 Task: Search one way flight ticket for 2 adults, 2 infants in seat and 1 infant on lap in first from Waterloo: Waterloo Regional Airport to Greensboro: Piedmont Triad International Airport on 5-1-2023. Choice of flights is Alaska. Number of bags: 3 checked bags. Price is upto 100000. Outbound departure time preference is 13:45.
Action: Mouse moved to (277, 282)
Screenshot: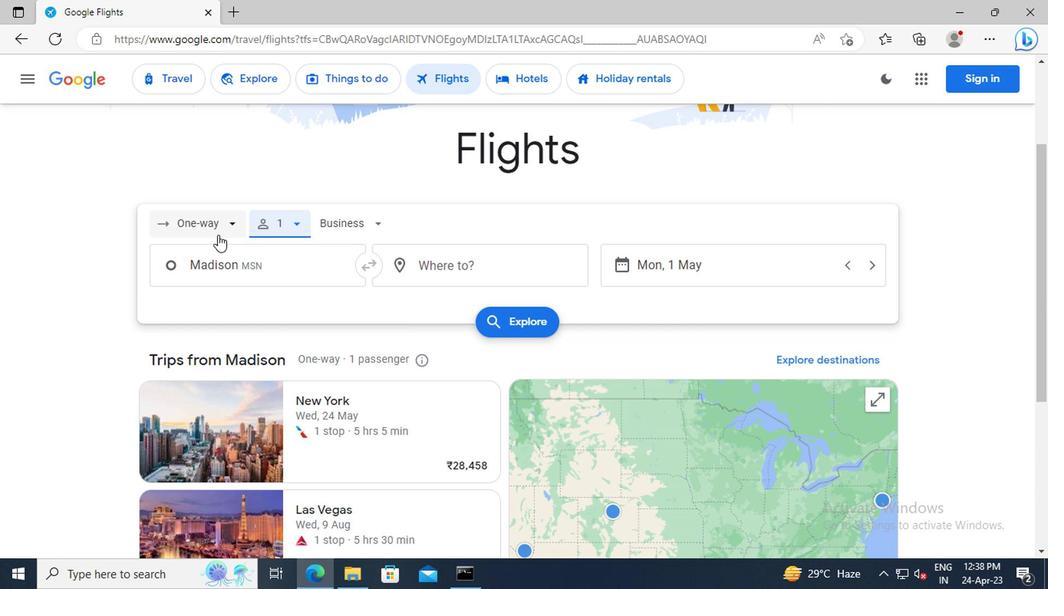 
Action: Mouse pressed left at (277, 282)
Screenshot: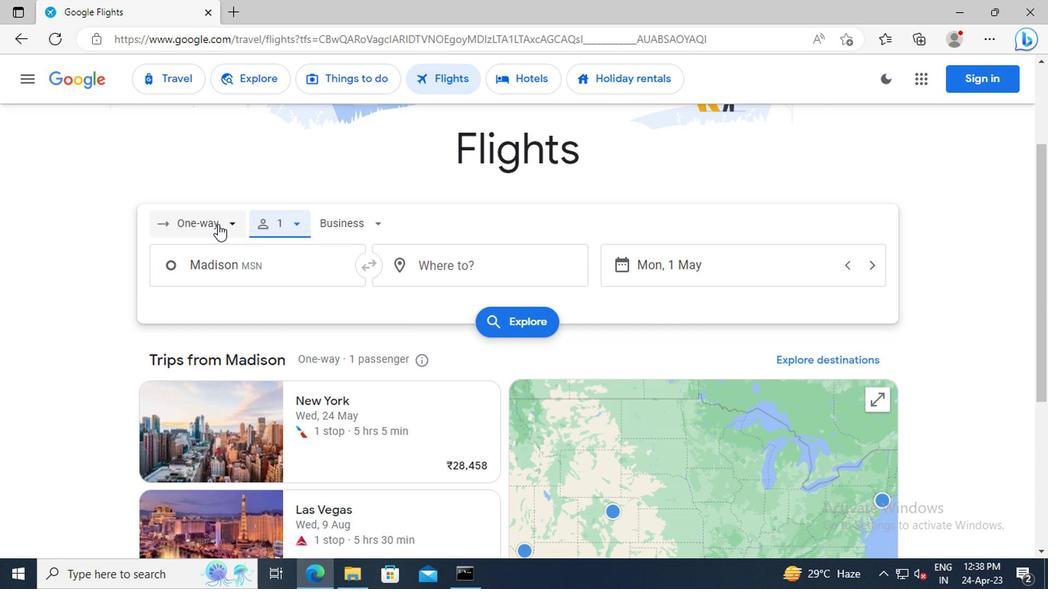 
Action: Mouse moved to (283, 338)
Screenshot: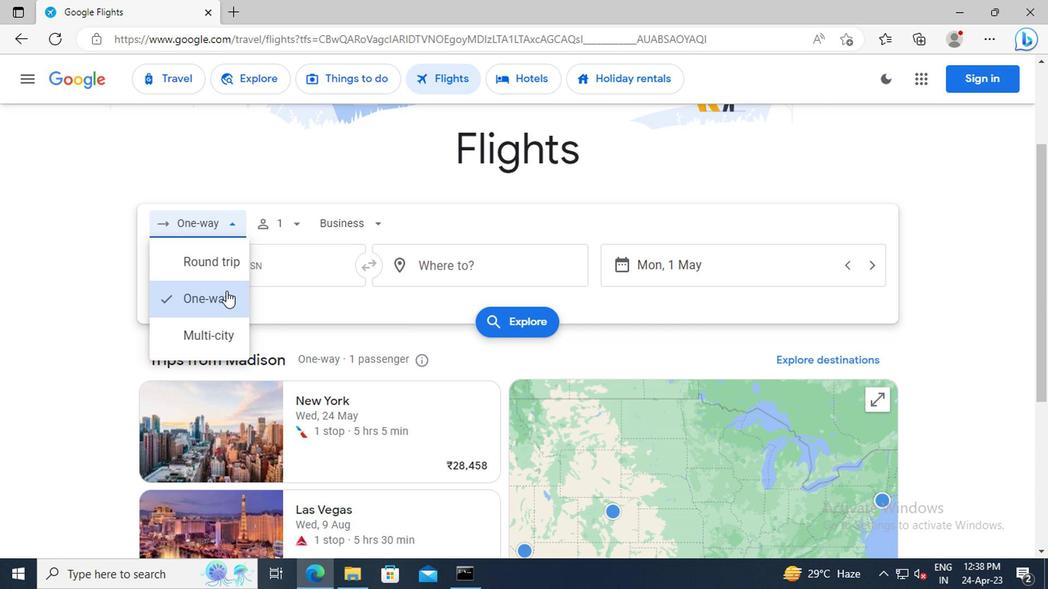
Action: Mouse pressed left at (283, 338)
Screenshot: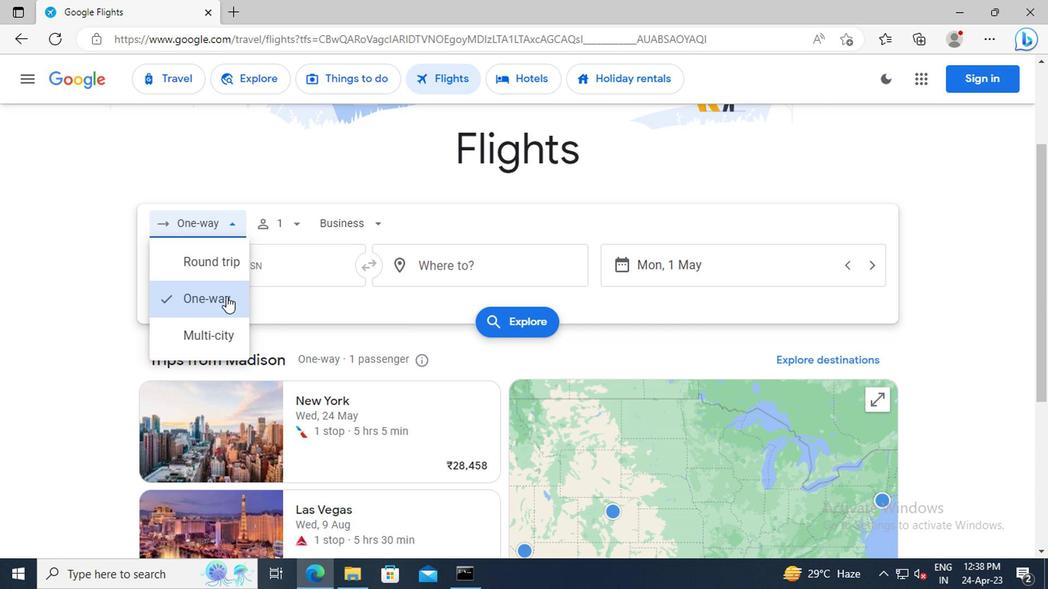 
Action: Mouse moved to (326, 283)
Screenshot: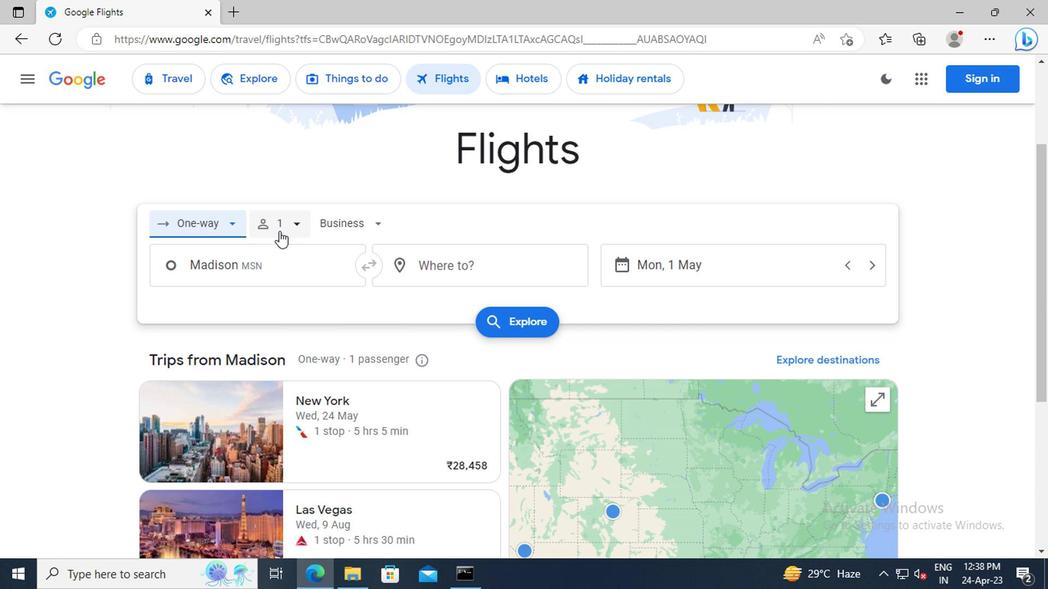 
Action: Mouse pressed left at (326, 283)
Screenshot: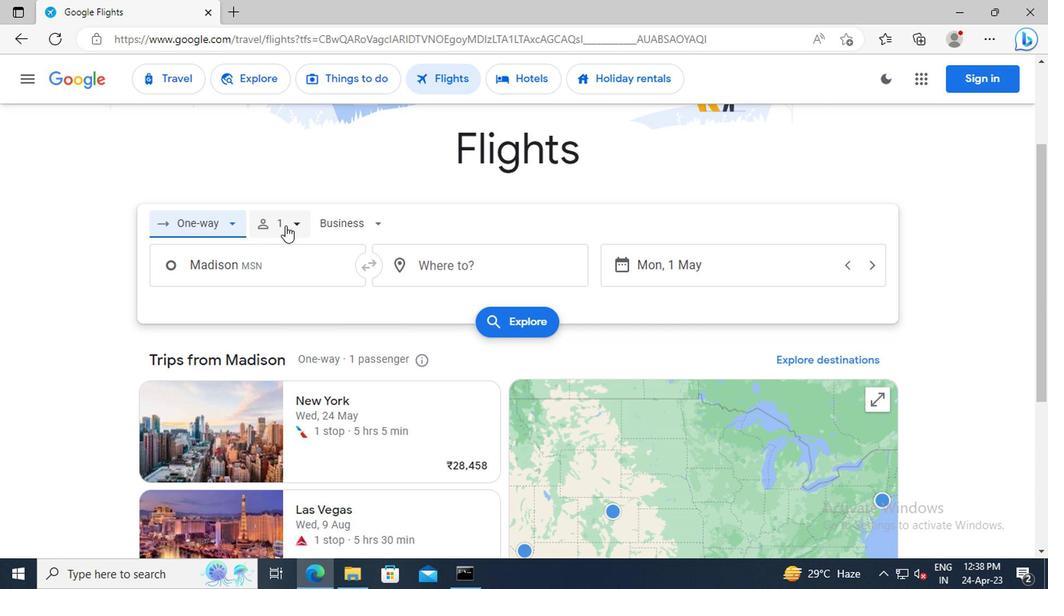 
Action: Mouse moved to (411, 311)
Screenshot: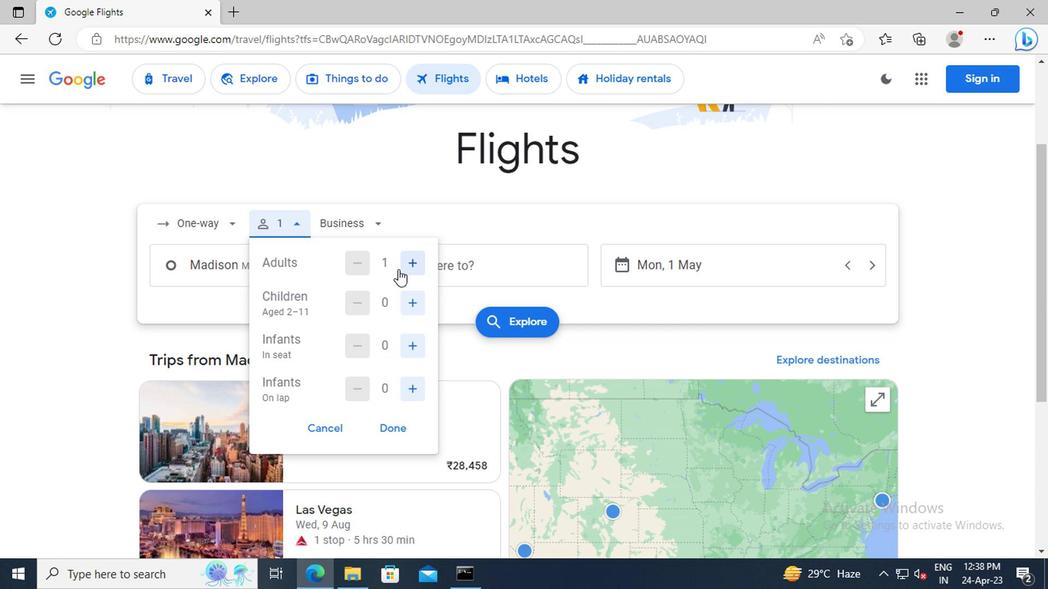 
Action: Mouse pressed left at (411, 311)
Screenshot: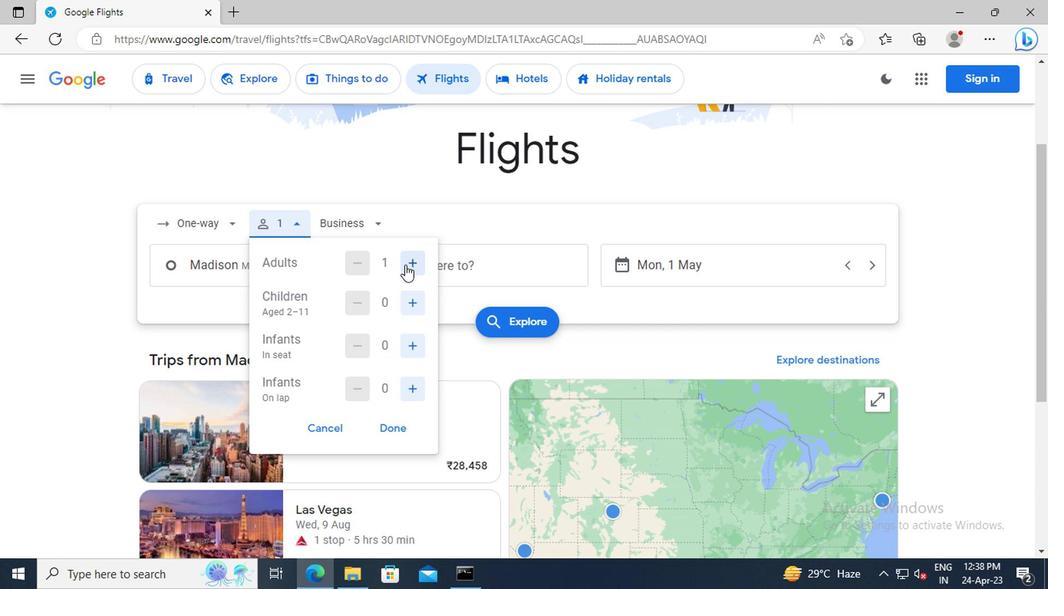 
Action: Mouse moved to (416, 366)
Screenshot: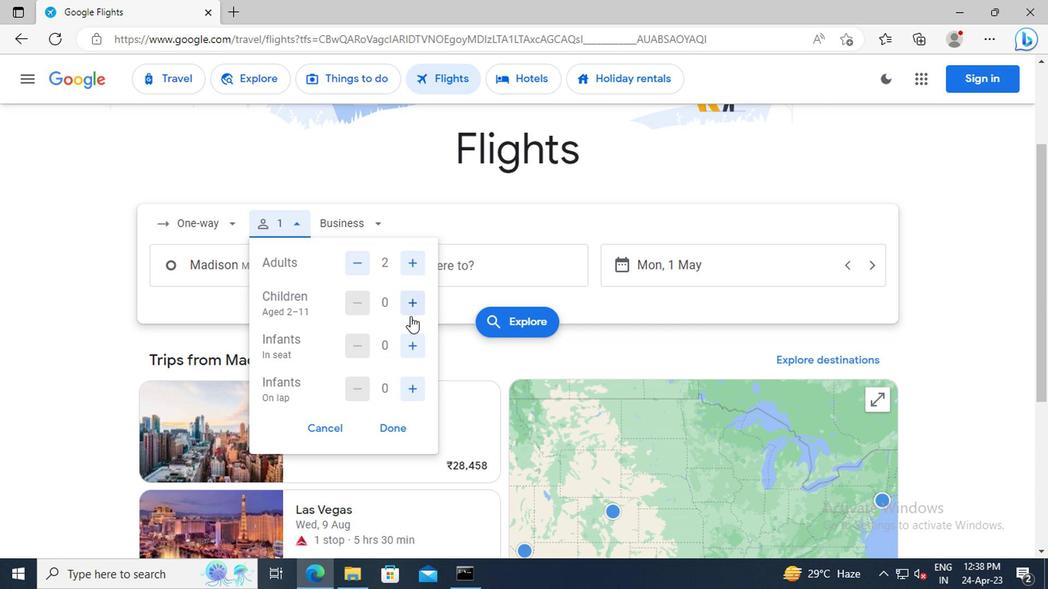 
Action: Mouse pressed left at (416, 366)
Screenshot: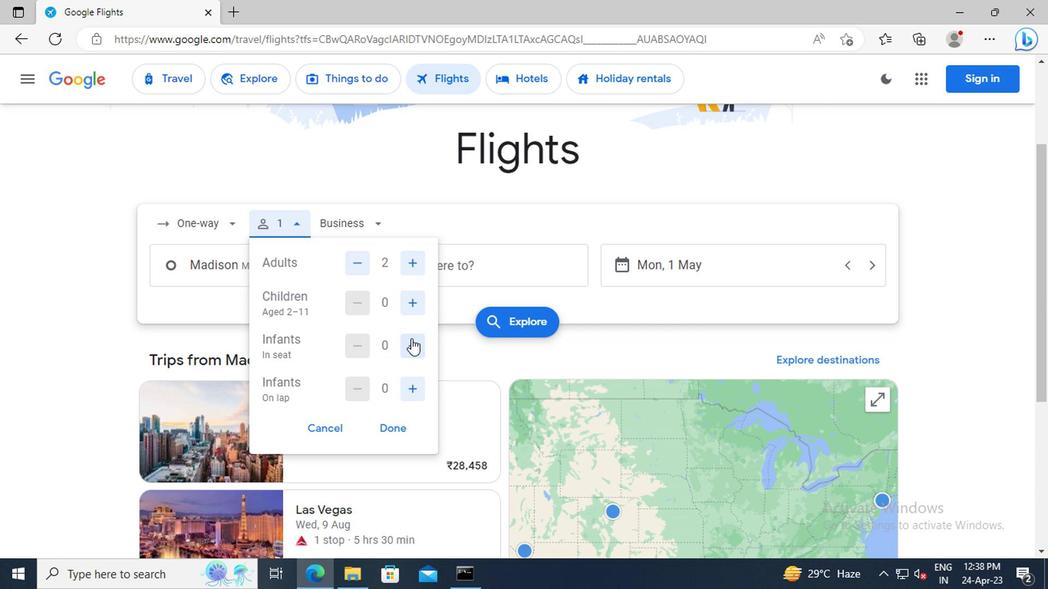 
Action: Mouse pressed left at (416, 366)
Screenshot: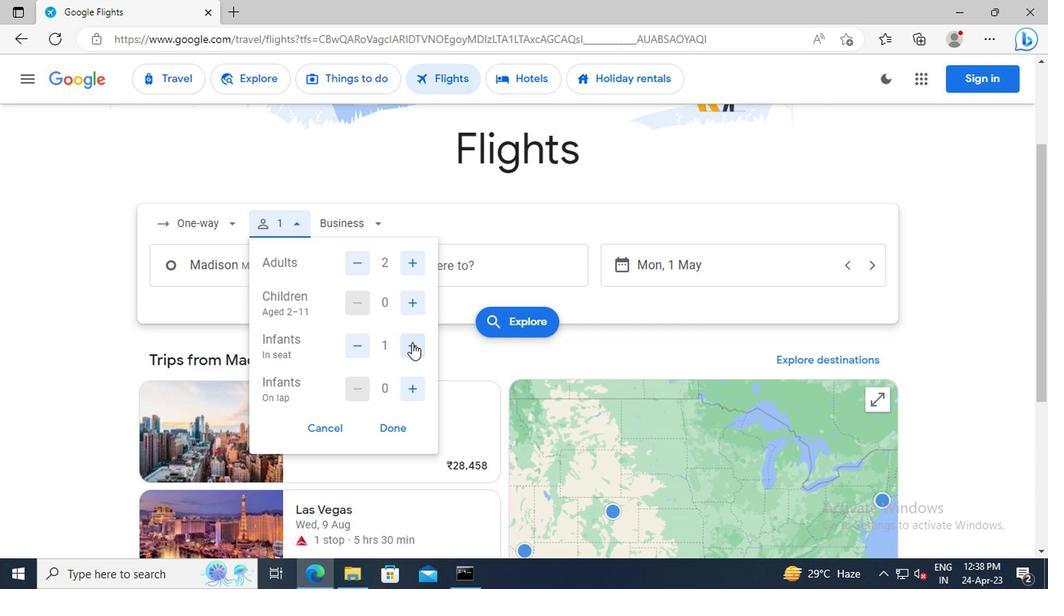 
Action: Mouse moved to (417, 398)
Screenshot: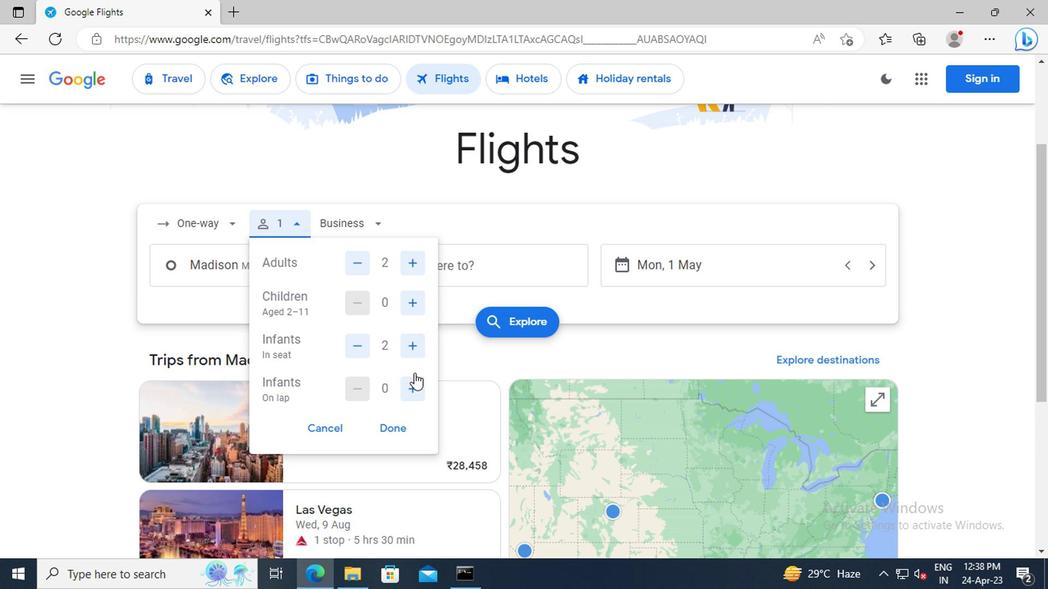 
Action: Mouse pressed left at (417, 398)
Screenshot: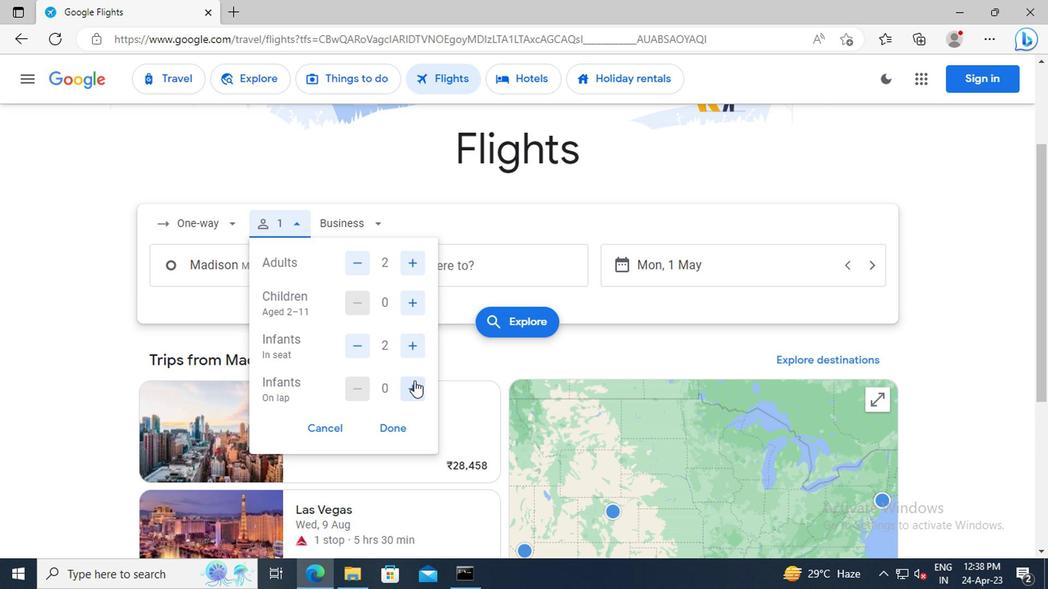 
Action: Mouse moved to (401, 427)
Screenshot: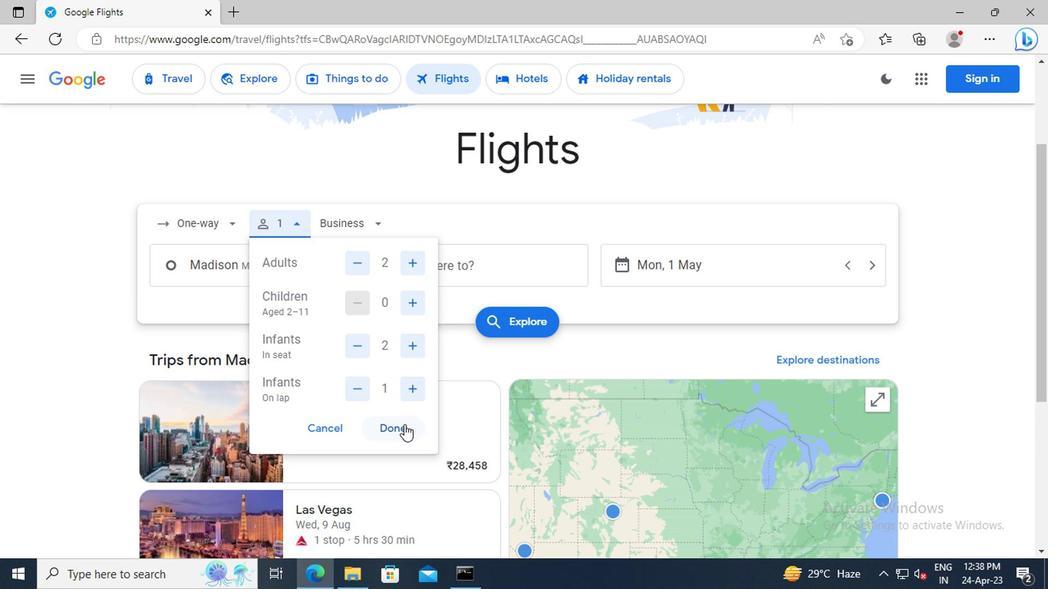 
Action: Mouse pressed left at (401, 427)
Screenshot: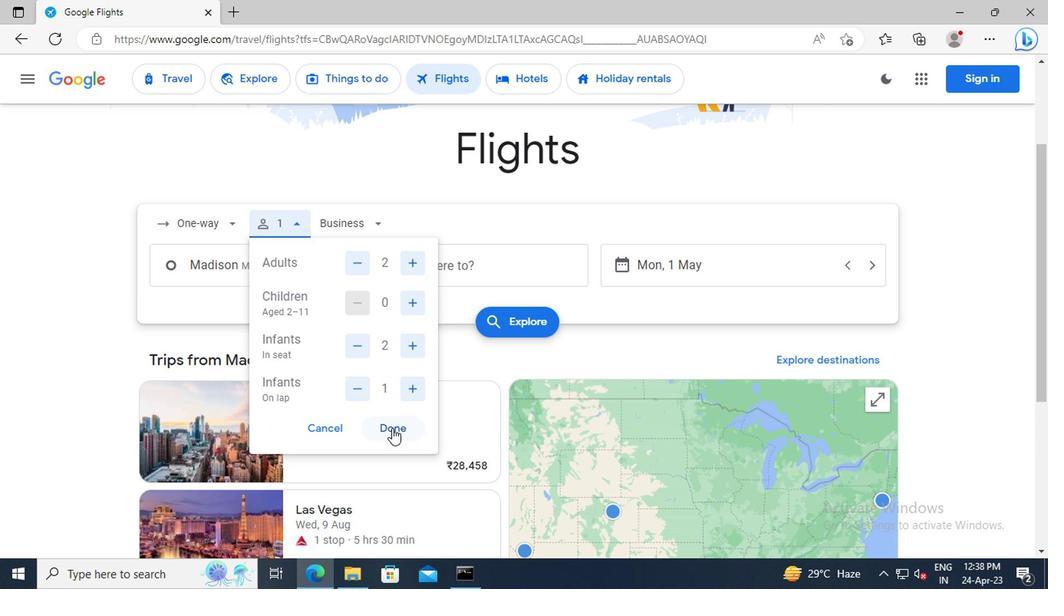 
Action: Mouse moved to (380, 285)
Screenshot: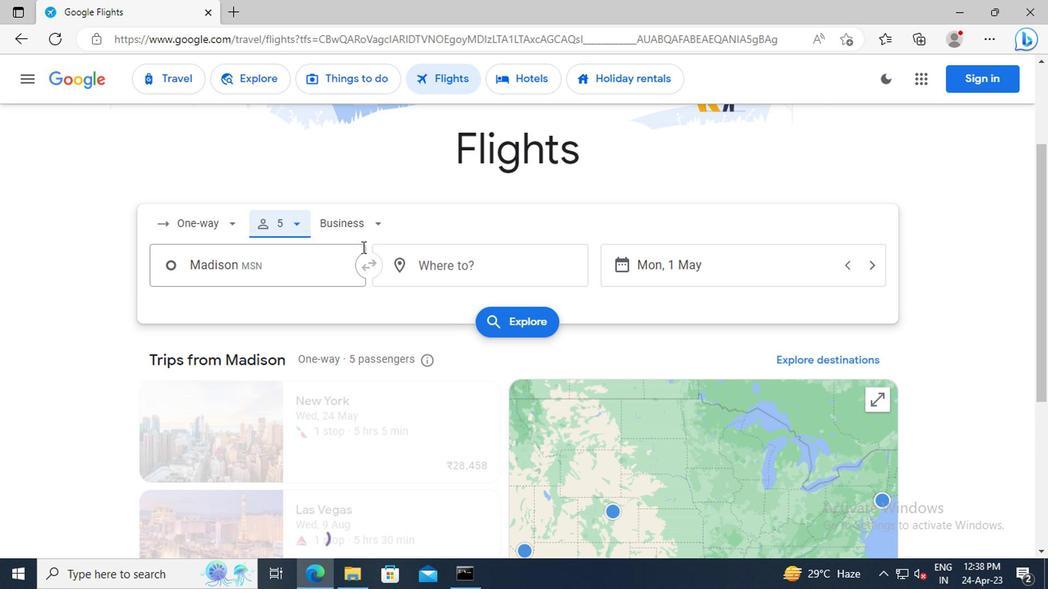 
Action: Mouse pressed left at (380, 285)
Screenshot: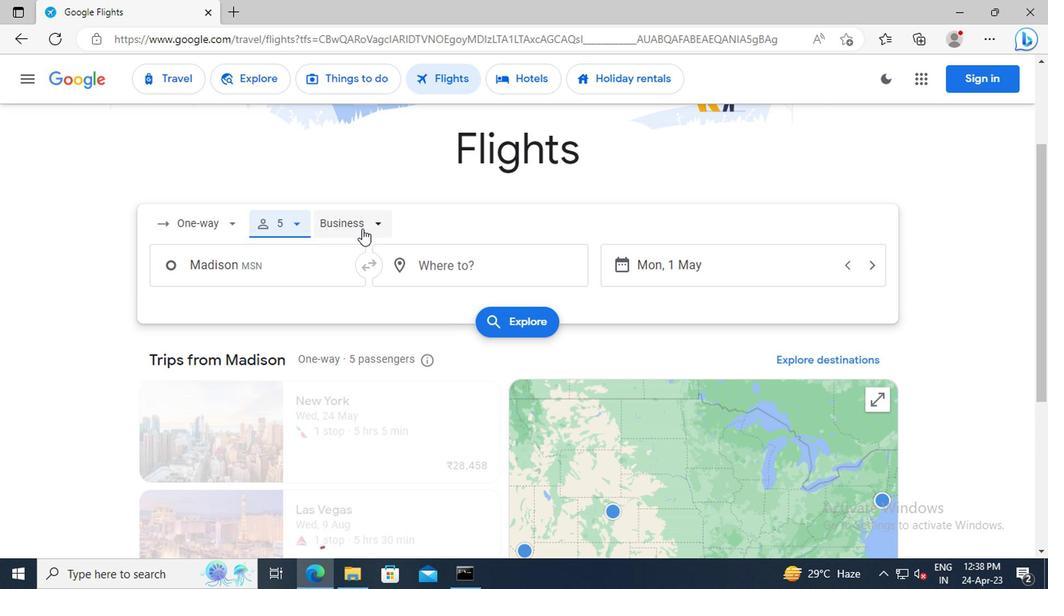 
Action: Mouse moved to (378, 388)
Screenshot: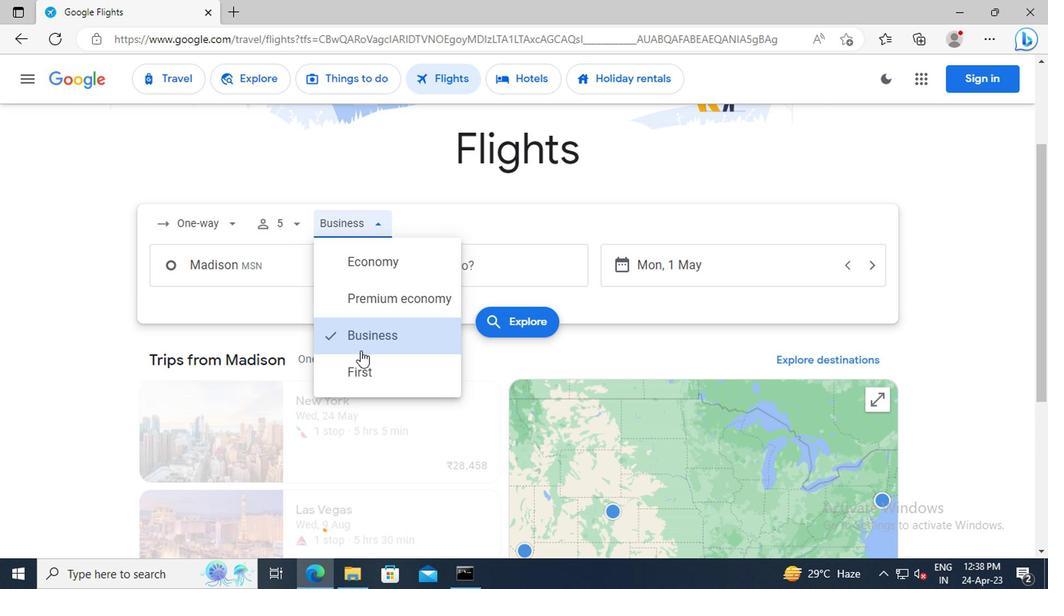 
Action: Mouse pressed left at (378, 388)
Screenshot: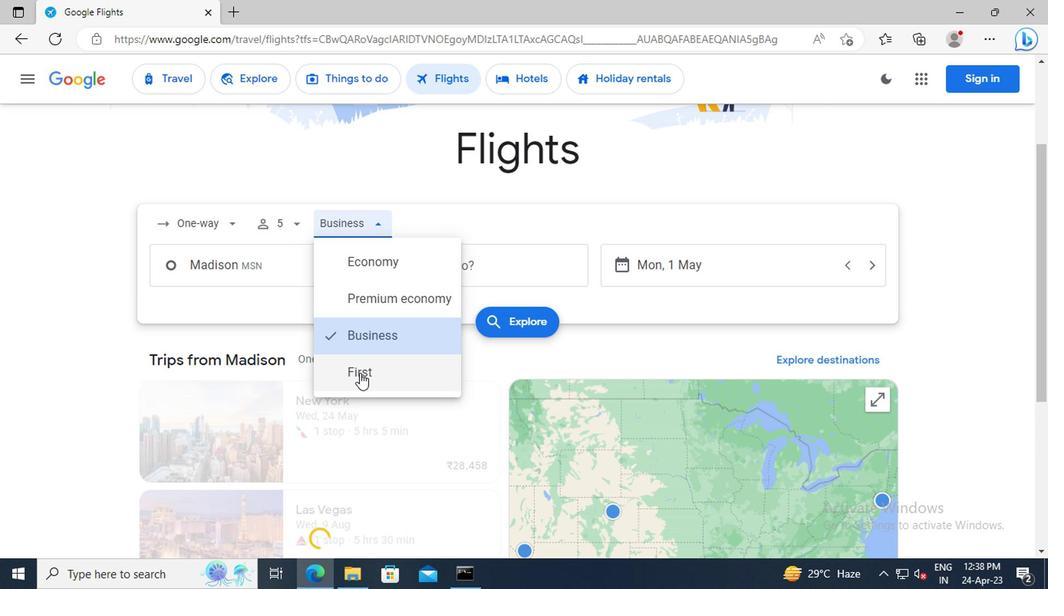 
Action: Mouse moved to (304, 318)
Screenshot: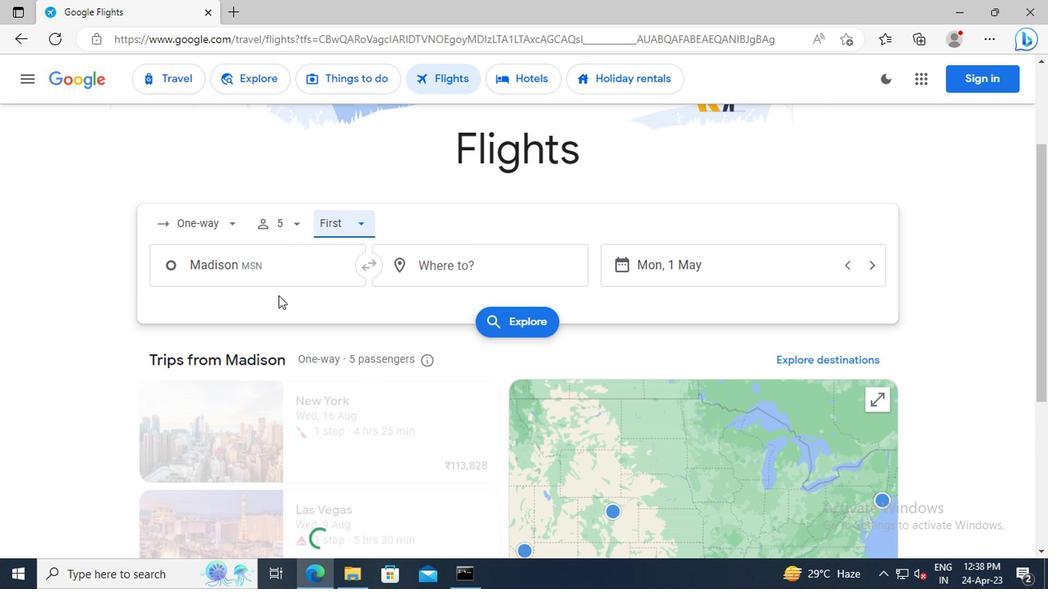 
Action: Mouse pressed left at (304, 318)
Screenshot: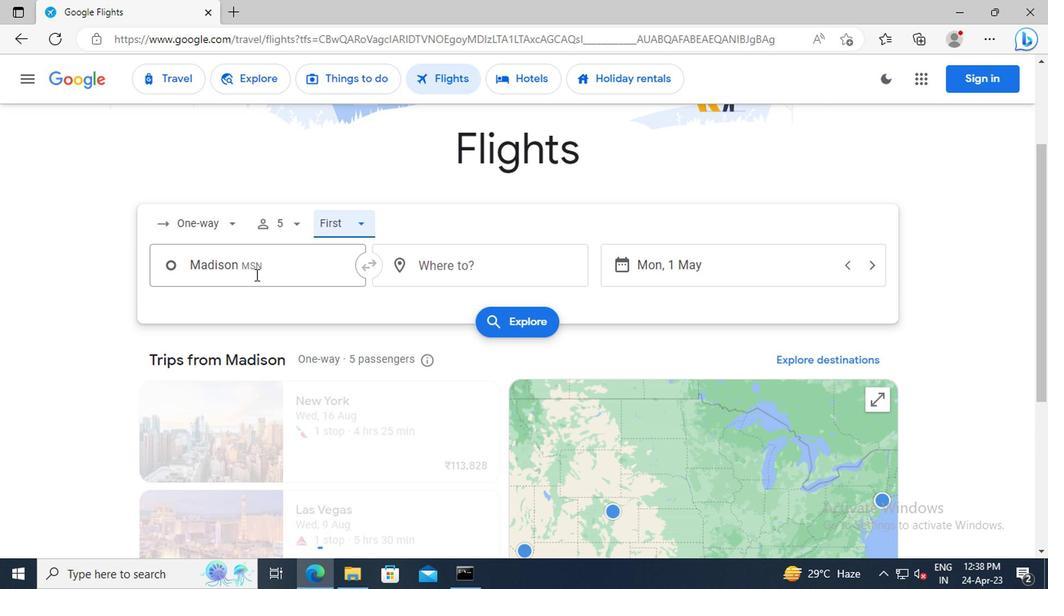 
Action: Key pressed <Key.shift_r>Waterloo<Key.space><Key.shift>R
Screenshot: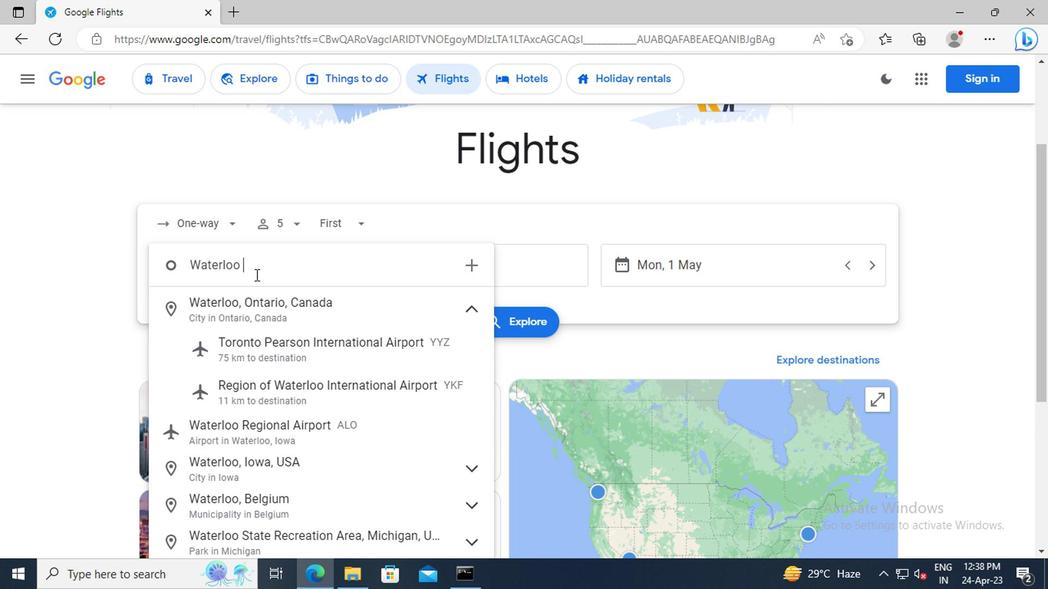 
Action: Mouse moved to (316, 366)
Screenshot: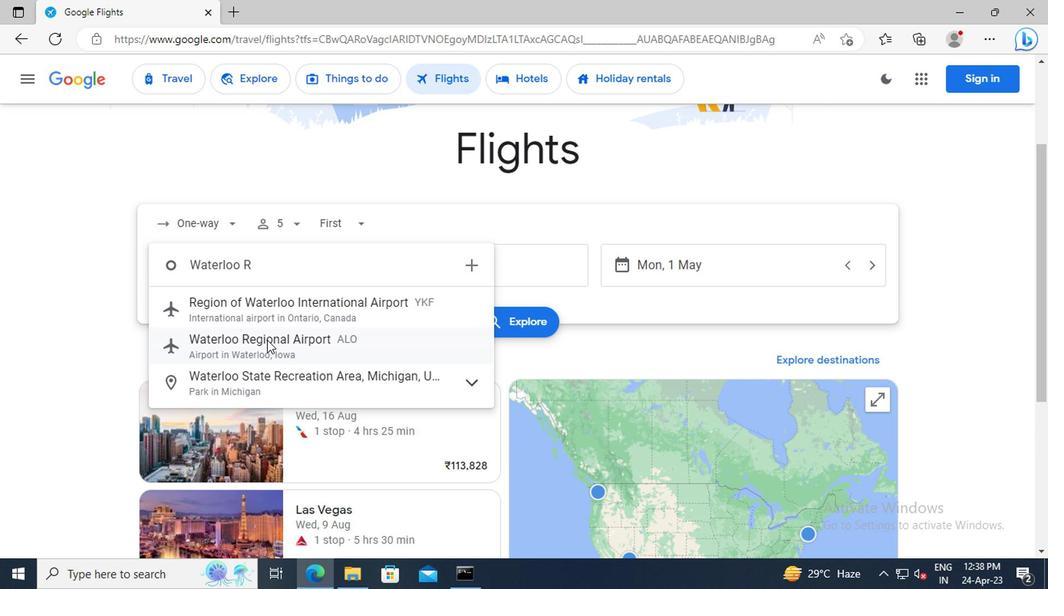 
Action: Mouse pressed left at (316, 366)
Screenshot: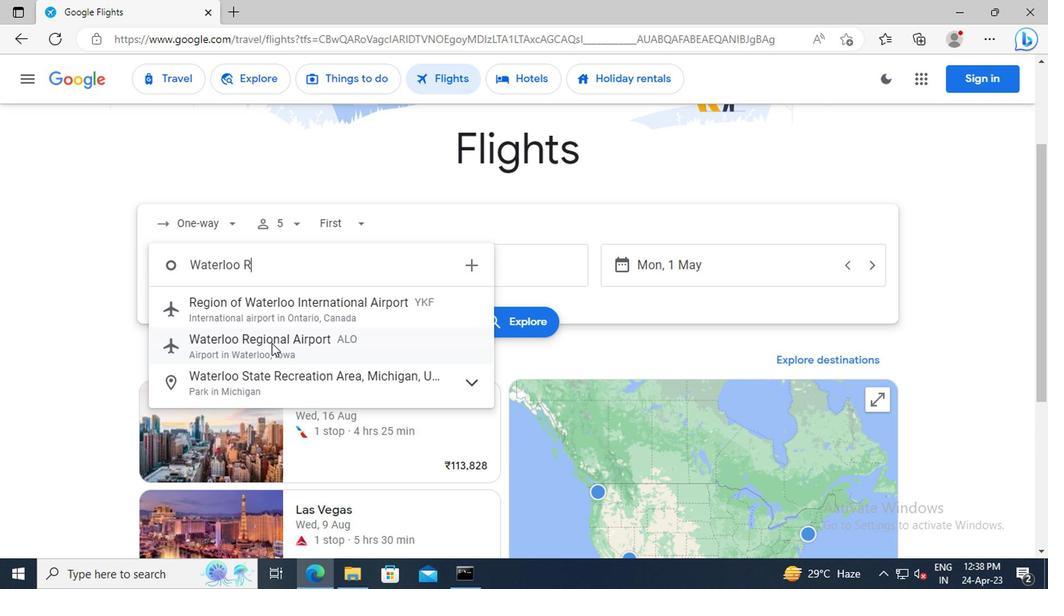 
Action: Mouse moved to (447, 309)
Screenshot: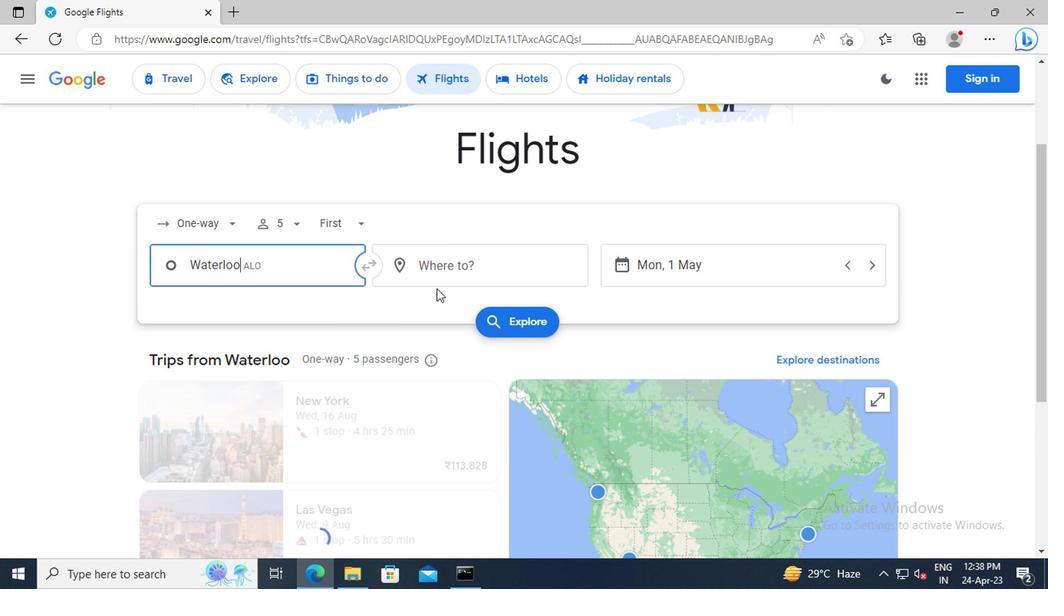 
Action: Mouse pressed left at (447, 309)
Screenshot: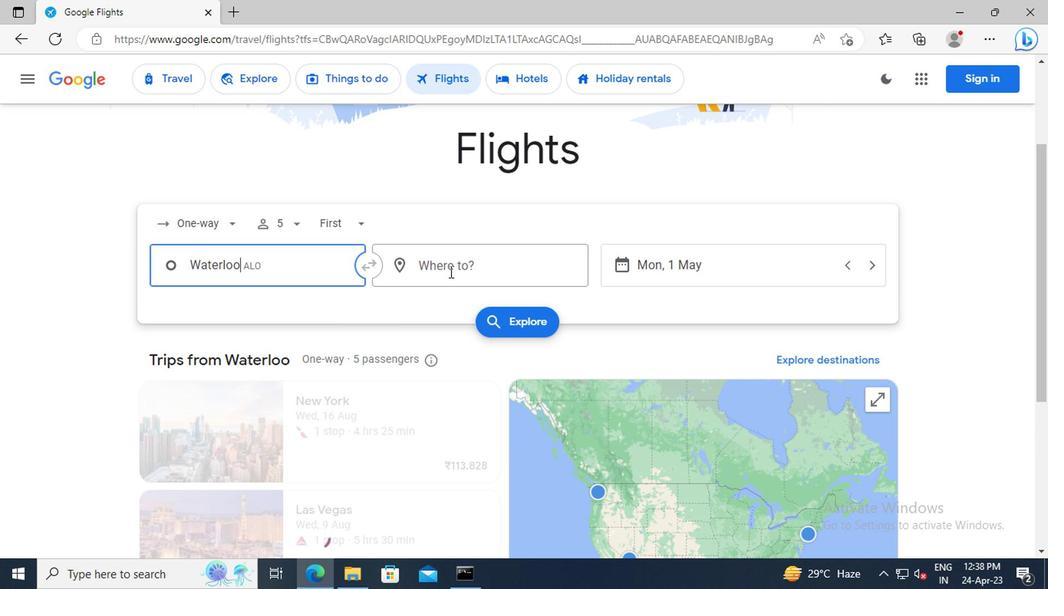 
Action: Key pressed <Key.shift>GREENSBORO
Screenshot: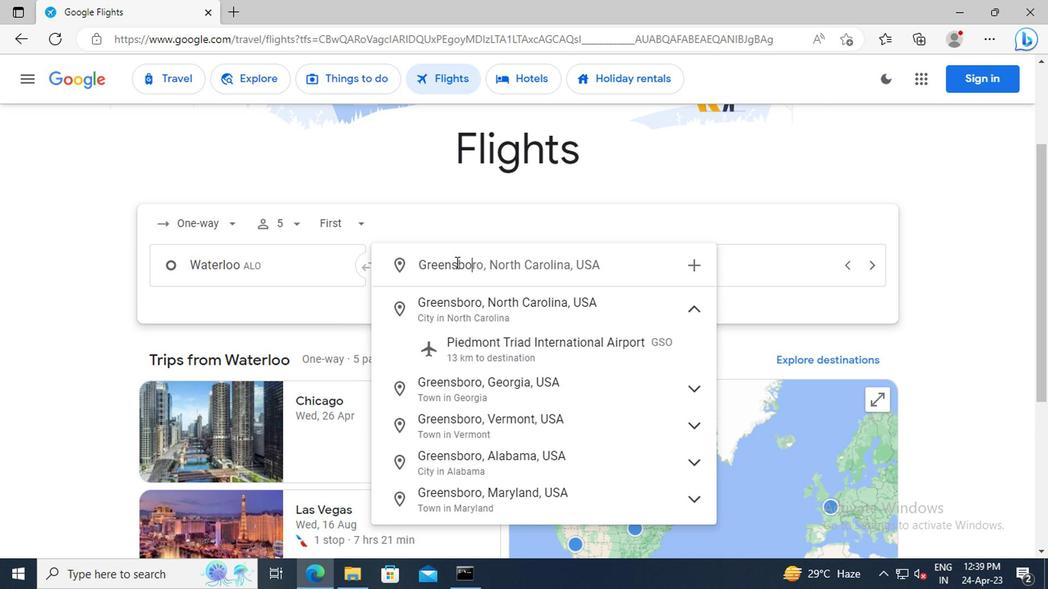 
Action: Mouse moved to (466, 370)
Screenshot: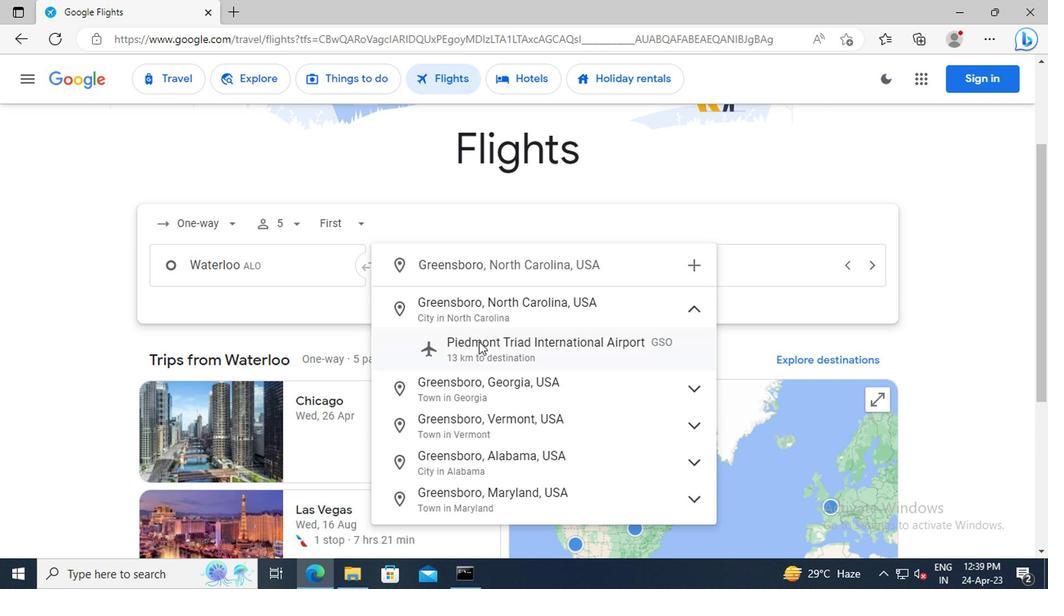 
Action: Mouse pressed left at (466, 370)
Screenshot: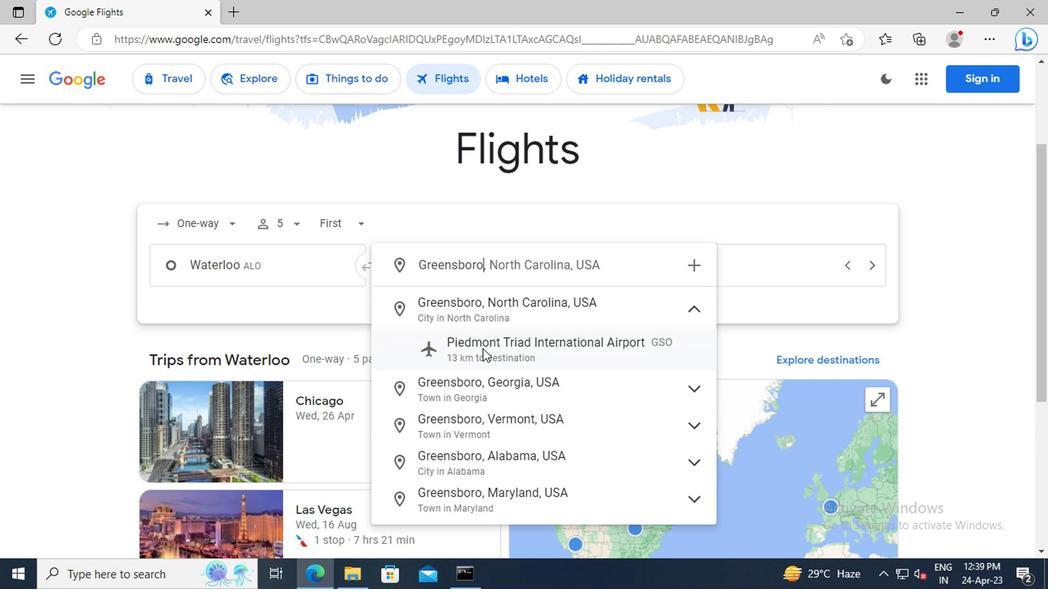 
Action: Mouse moved to (630, 316)
Screenshot: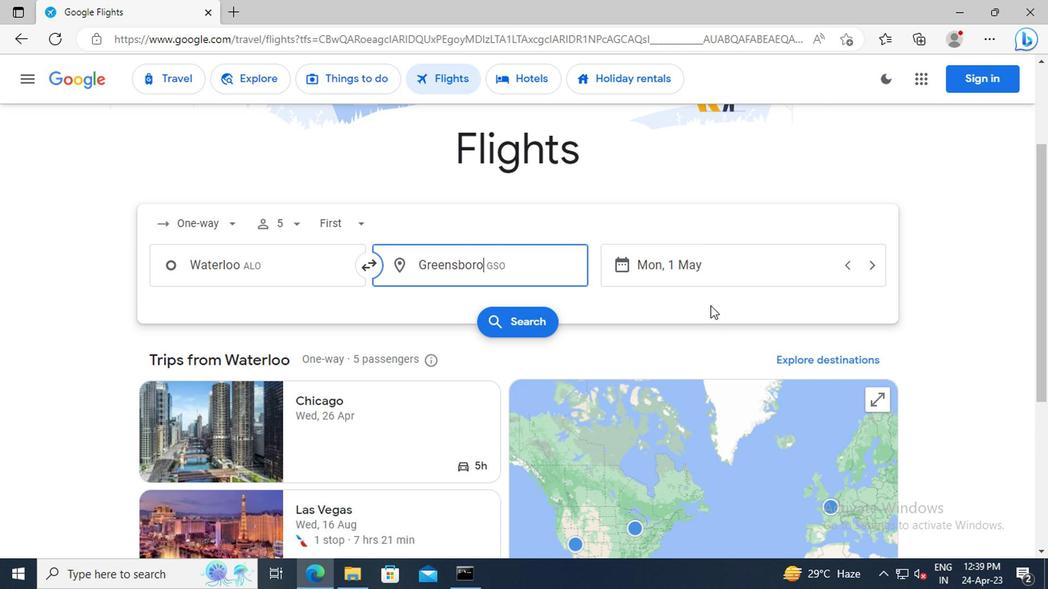 
Action: Mouse pressed left at (630, 316)
Screenshot: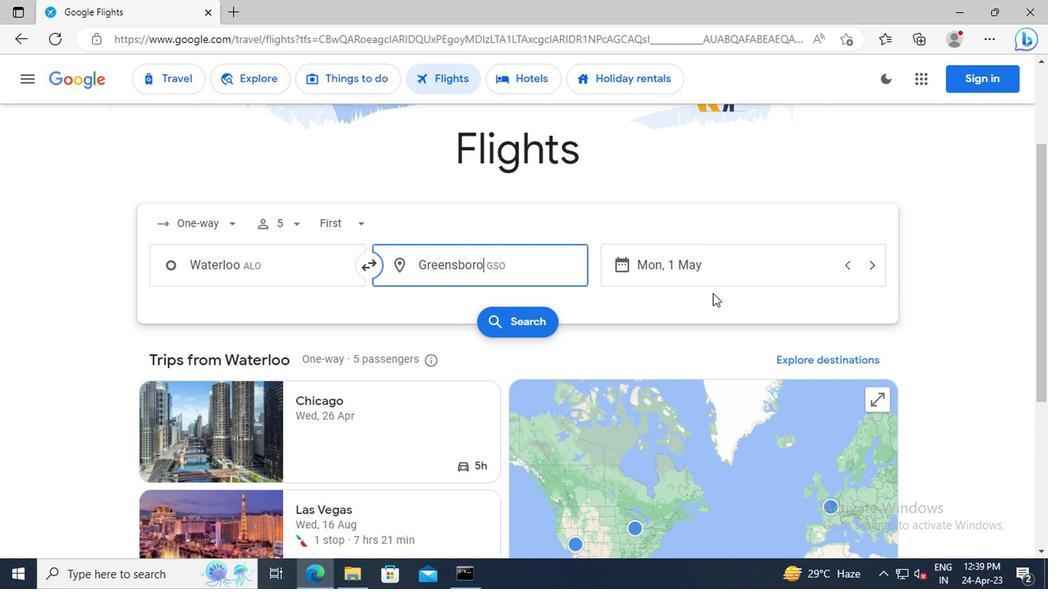 
Action: Mouse moved to (507, 266)
Screenshot: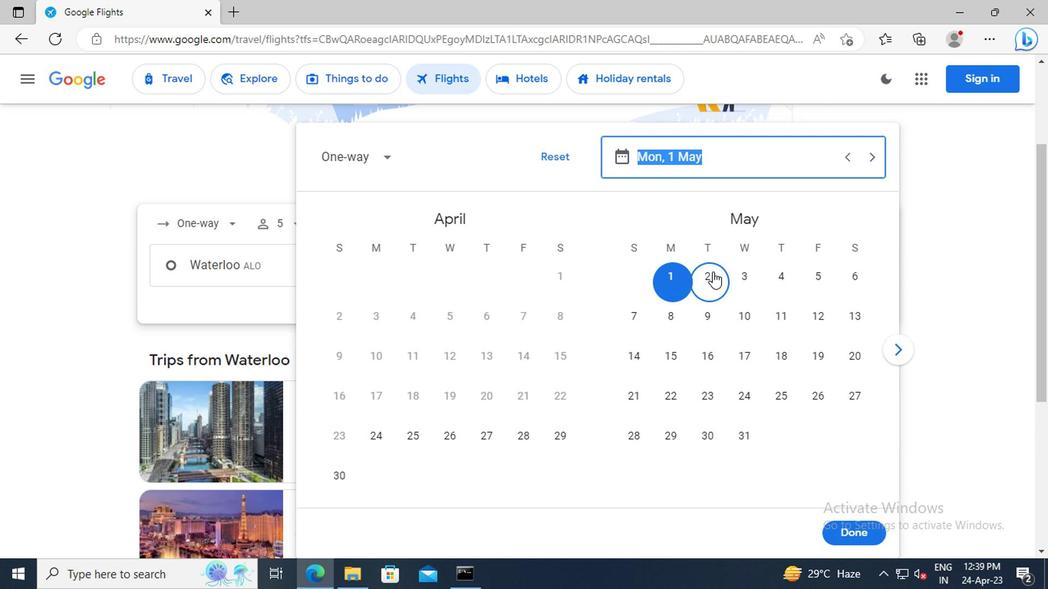
Action: Key pressed 1<Key.space>MAY<Key.enter>
Screenshot: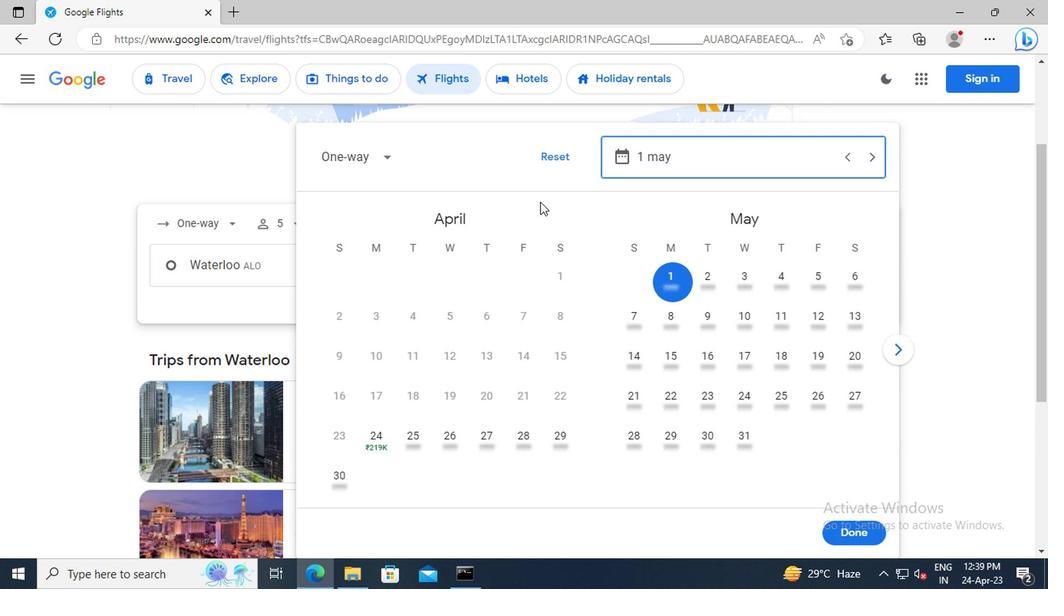 
Action: Mouse moved to (726, 498)
Screenshot: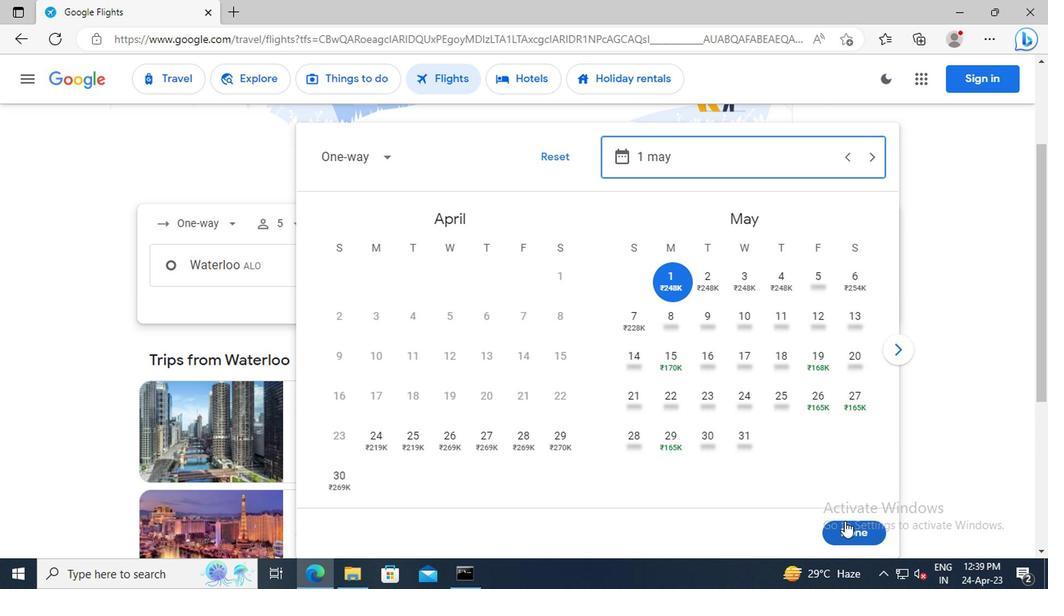 
Action: Mouse pressed left at (726, 498)
Screenshot: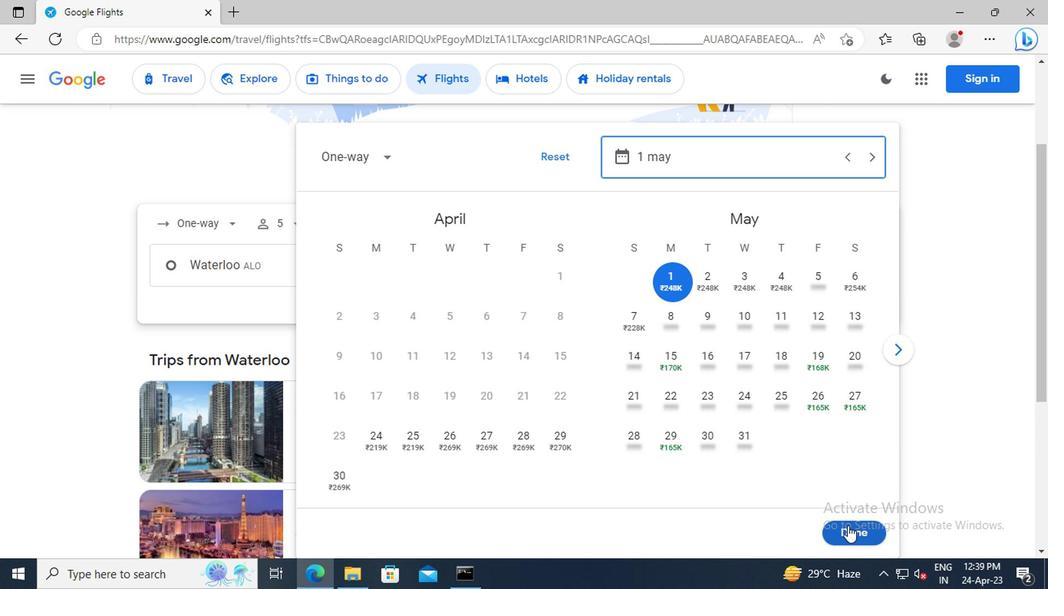 
Action: Mouse moved to (498, 356)
Screenshot: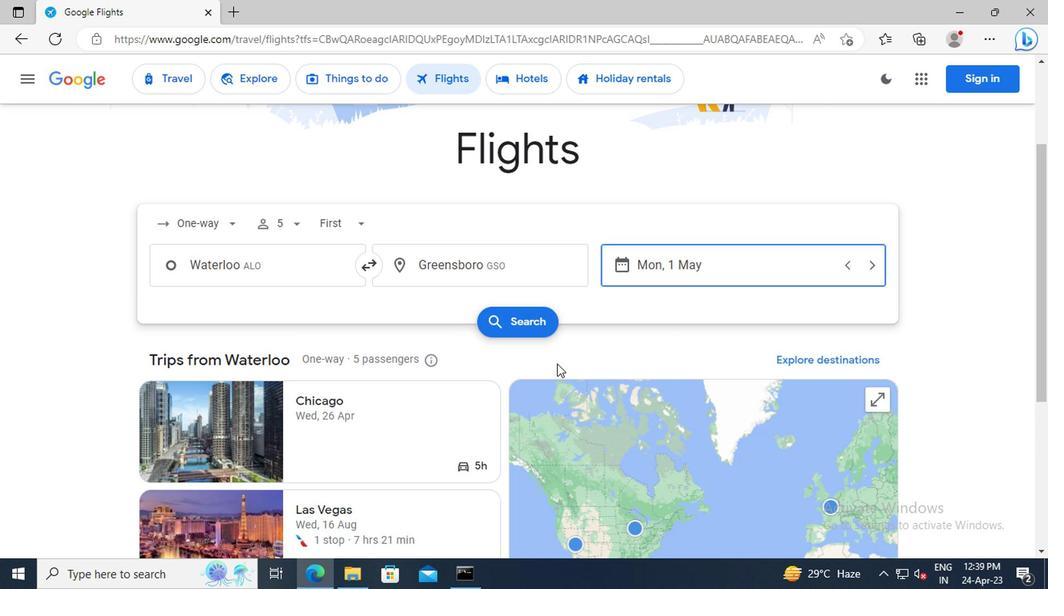 
Action: Mouse pressed left at (498, 356)
Screenshot: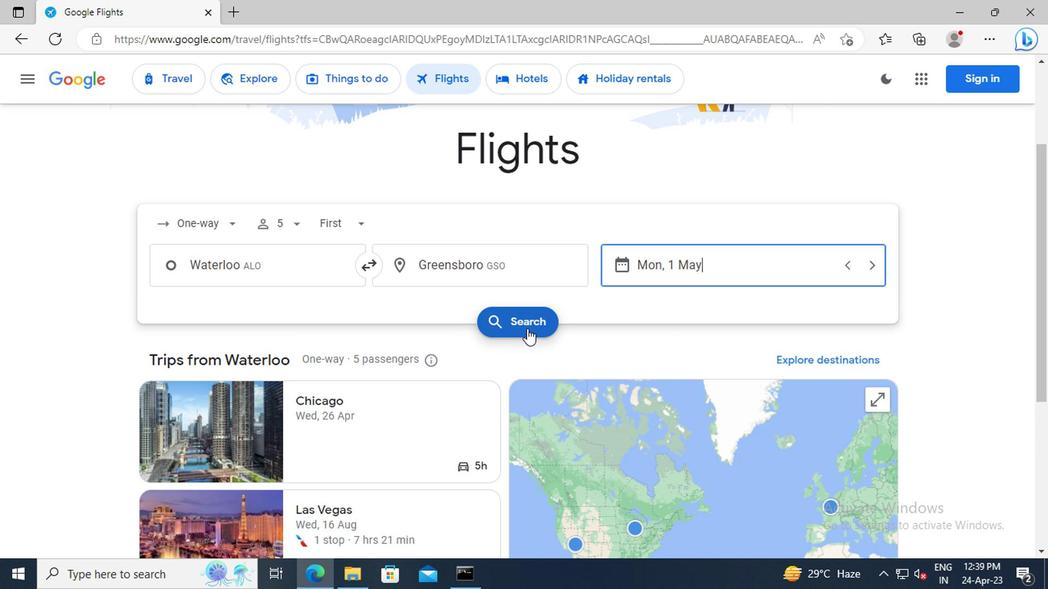 
Action: Mouse moved to (259, 282)
Screenshot: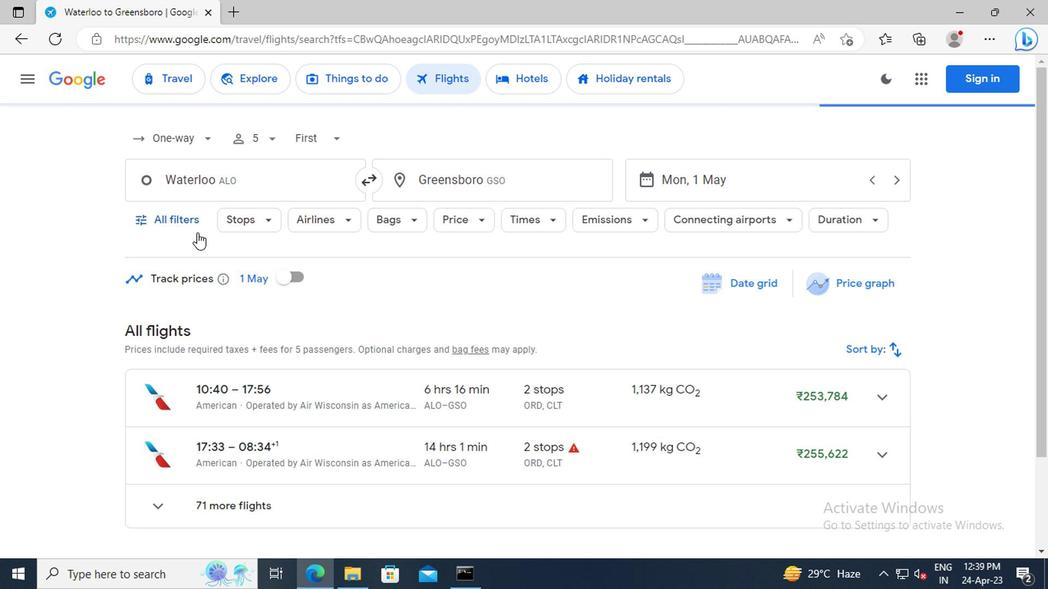 
Action: Mouse pressed left at (259, 282)
Screenshot: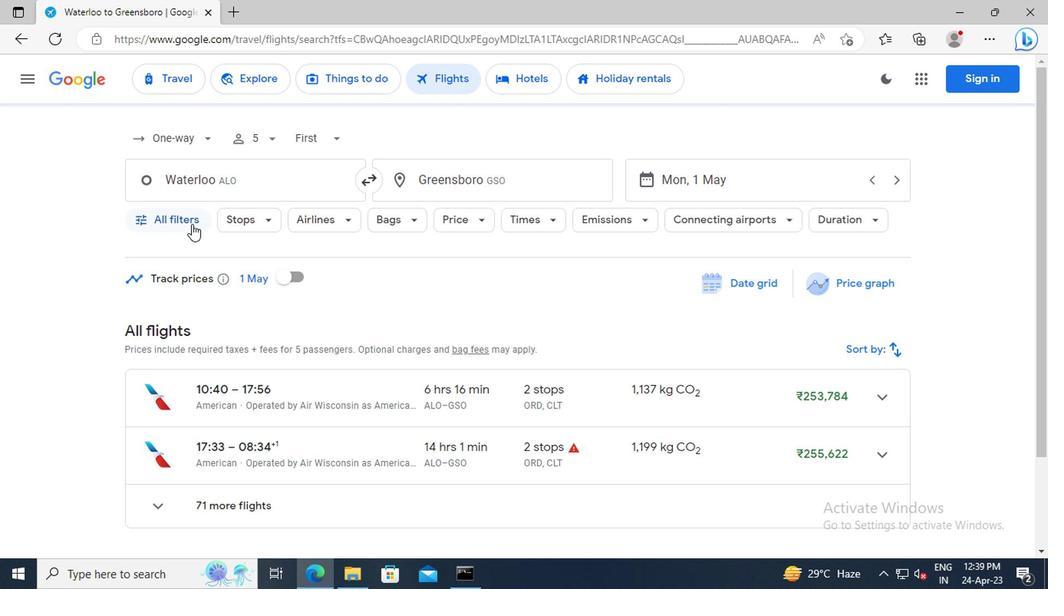 
Action: Mouse moved to (340, 352)
Screenshot: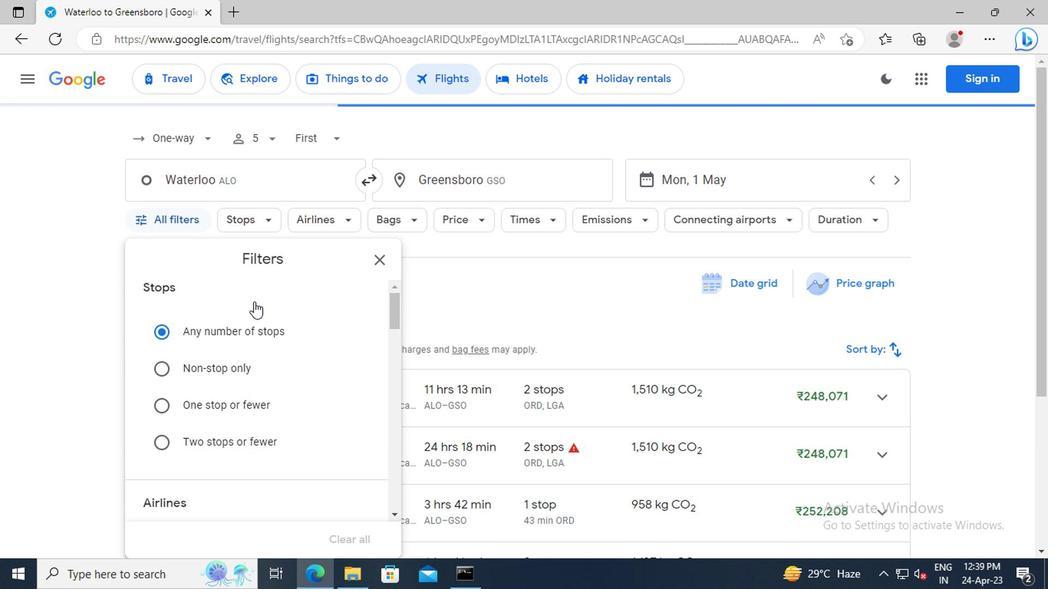 
Action: Mouse scrolled (340, 351) with delta (0, 0)
Screenshot: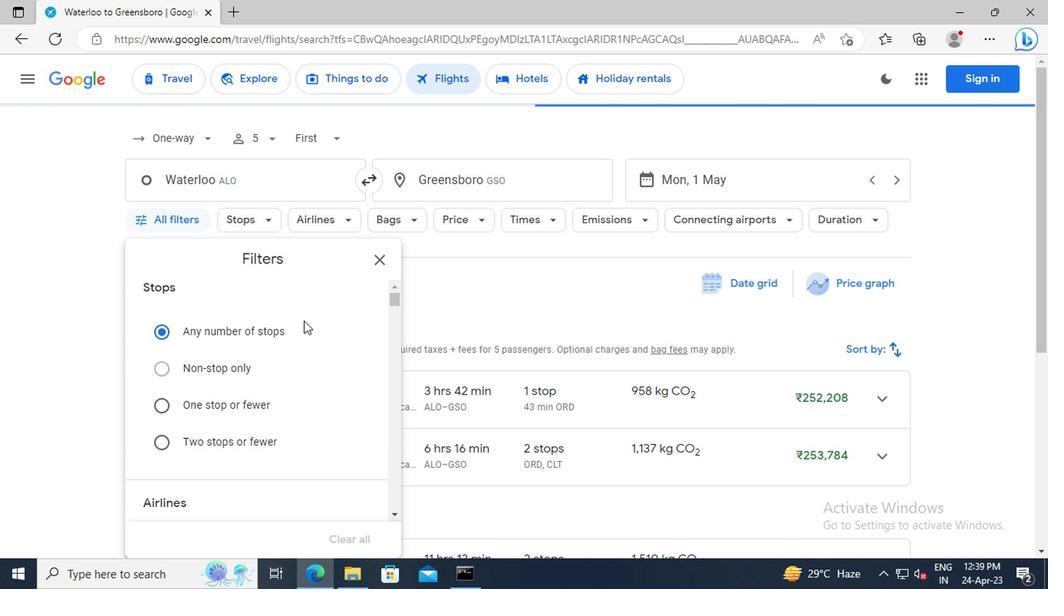 
Action: Mouse scrolled (340, 351) with delta (0, 0)
Screenshot: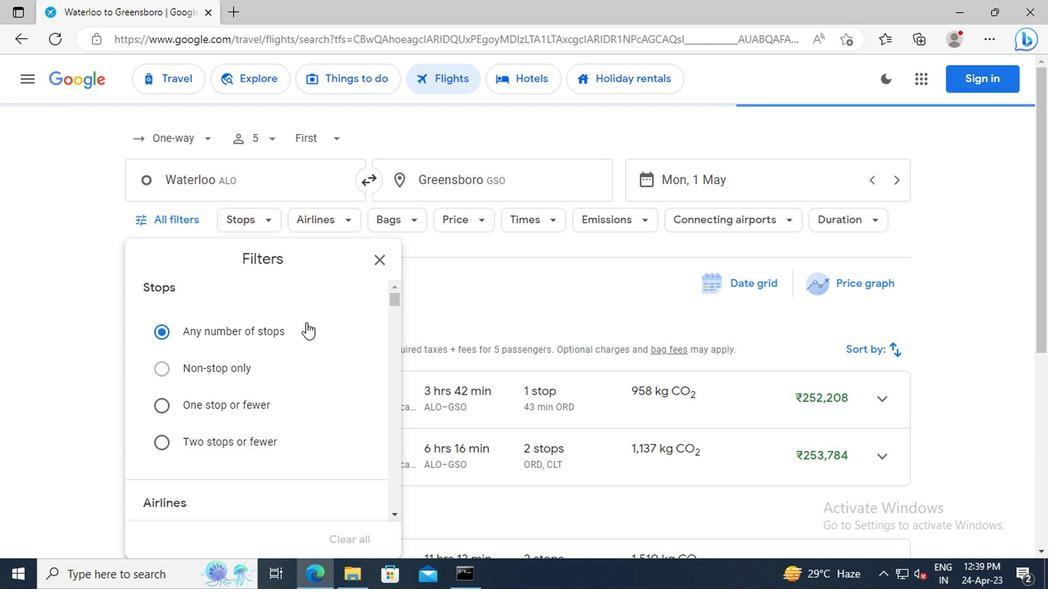 
Action: Mouse scrolled (340, 351) with delta (0, 0)
Screenshot: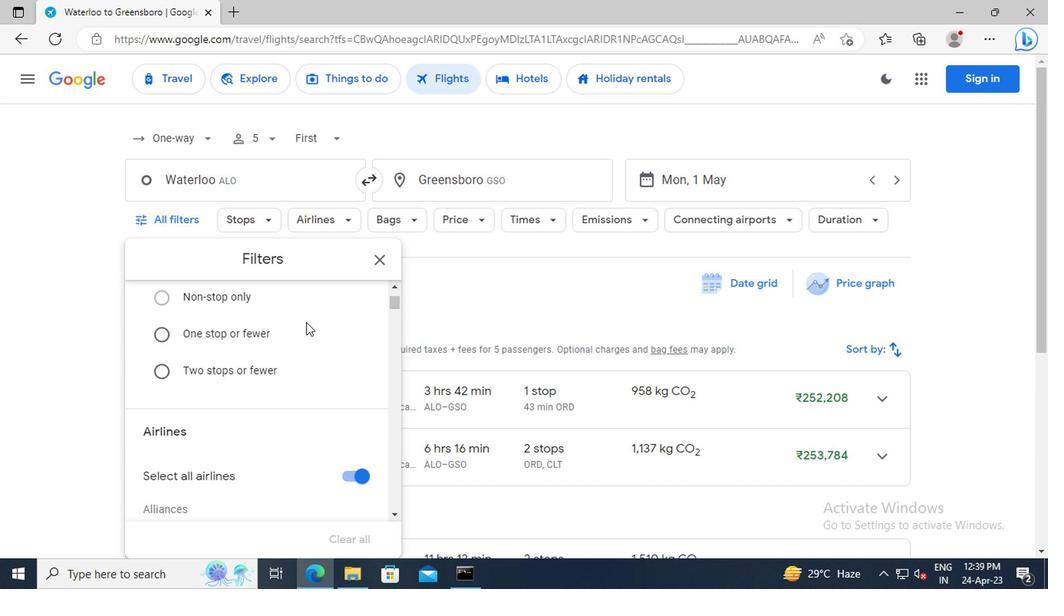 
Action: Mouse scrolled (340, 351) with delta (0, 0)
Screenshot: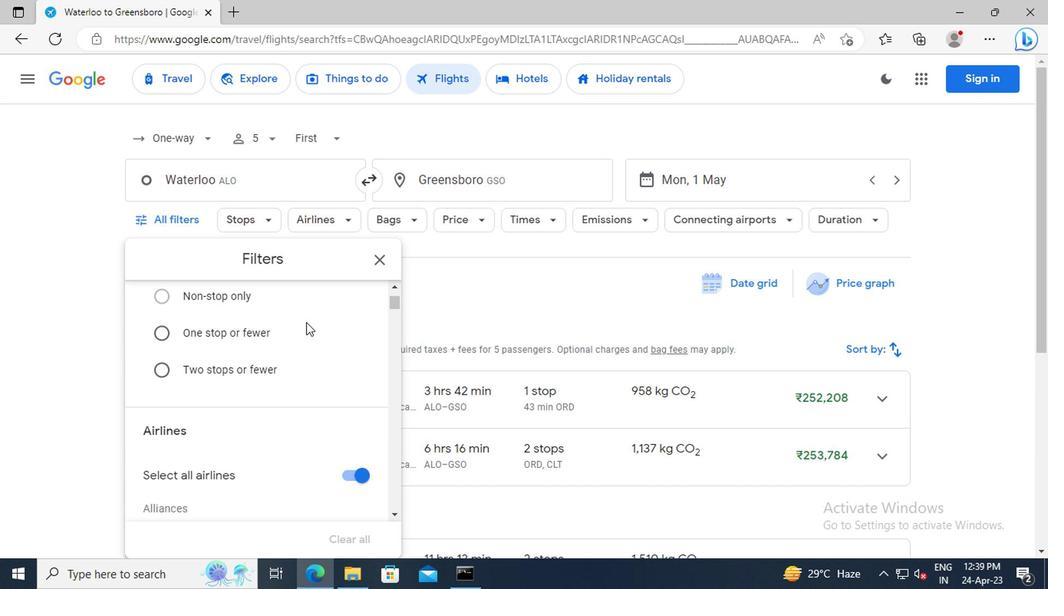
Action: Mouse moved to (373, 411)
Screenshot: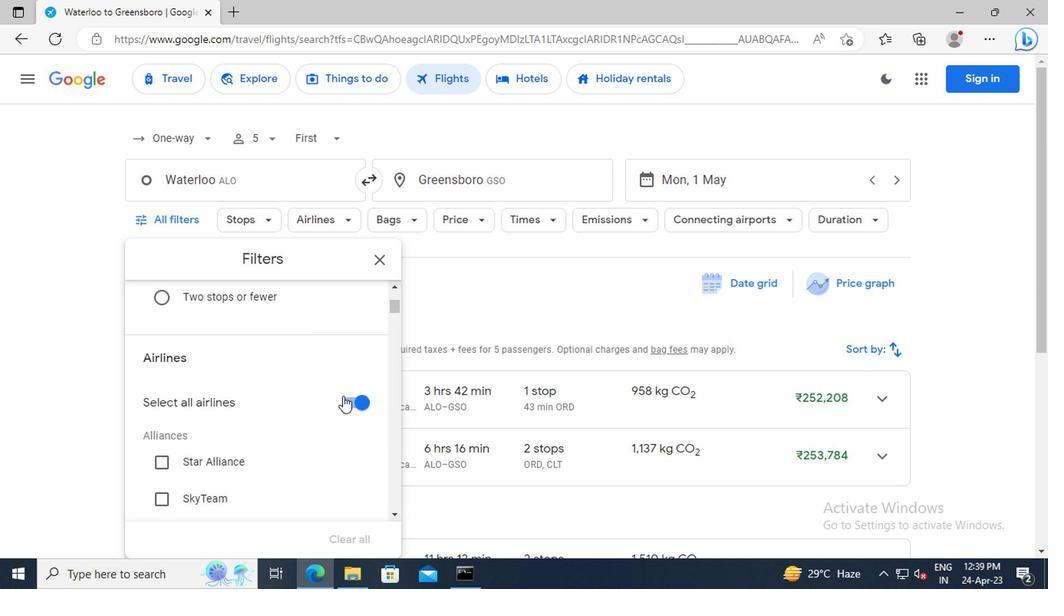 
Action: Mouse pressed left at (373, 411)
Screenshot: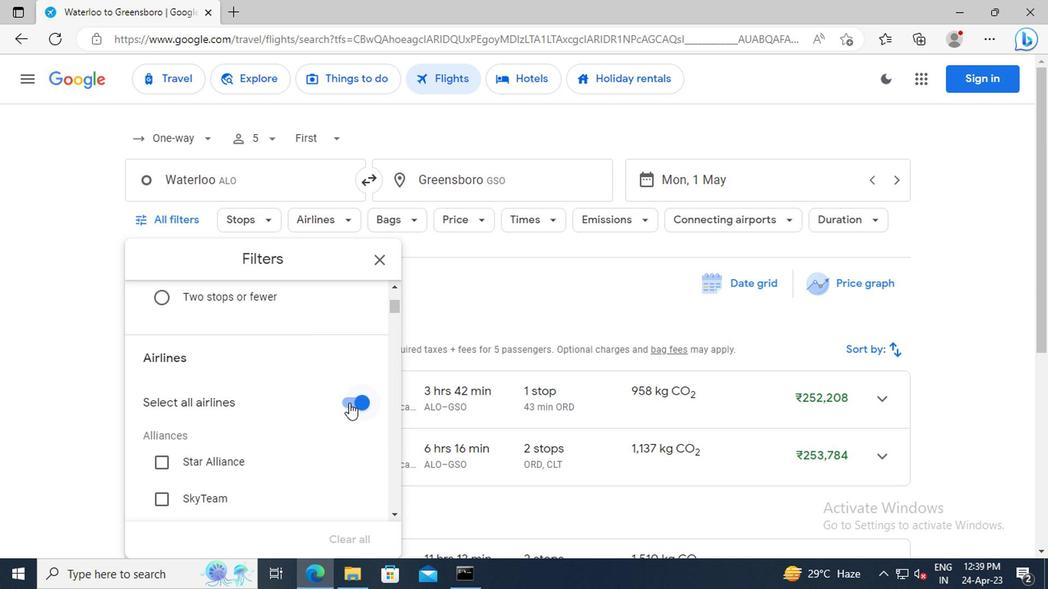
Action: Mouse moved to (347, 398)
Screenshot: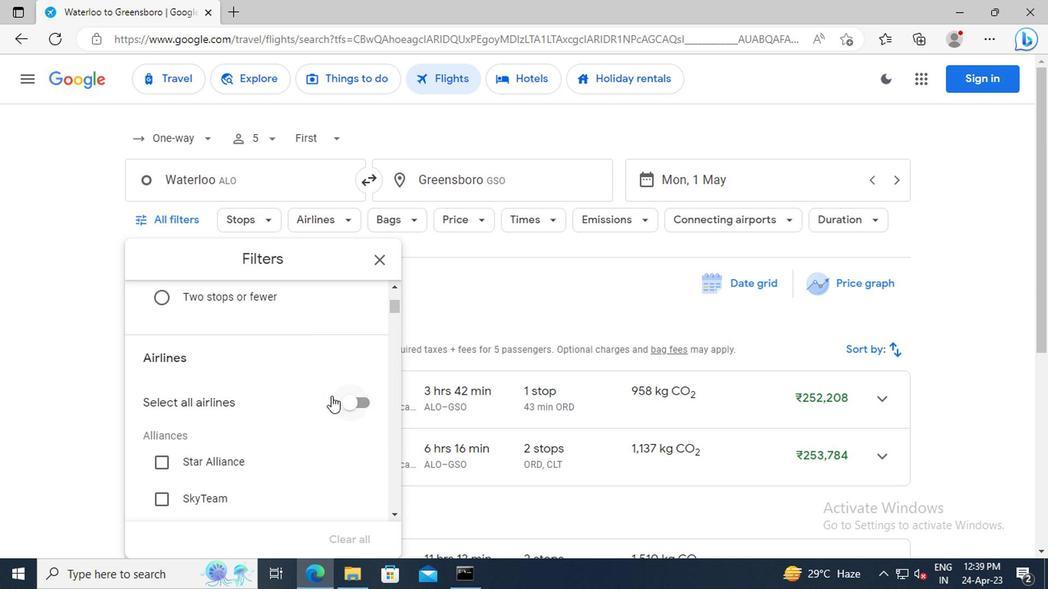 
Action: Mouse scrolled (347, 398) with delta (0, 0)
Screenshot: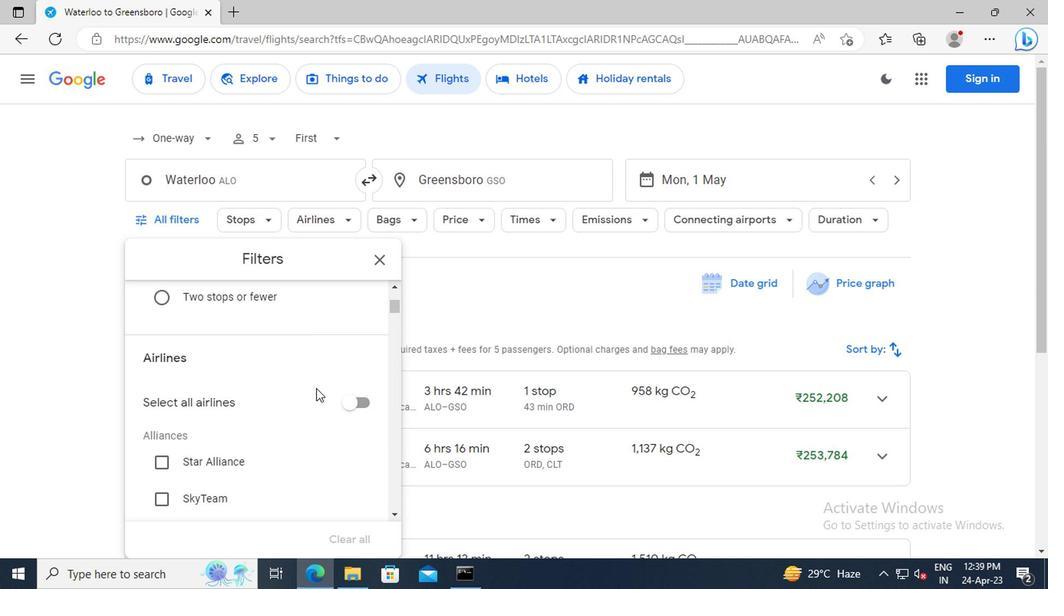 
Action: Mouse scrolled (347, 398) with delta (0, 0)
Screenshot: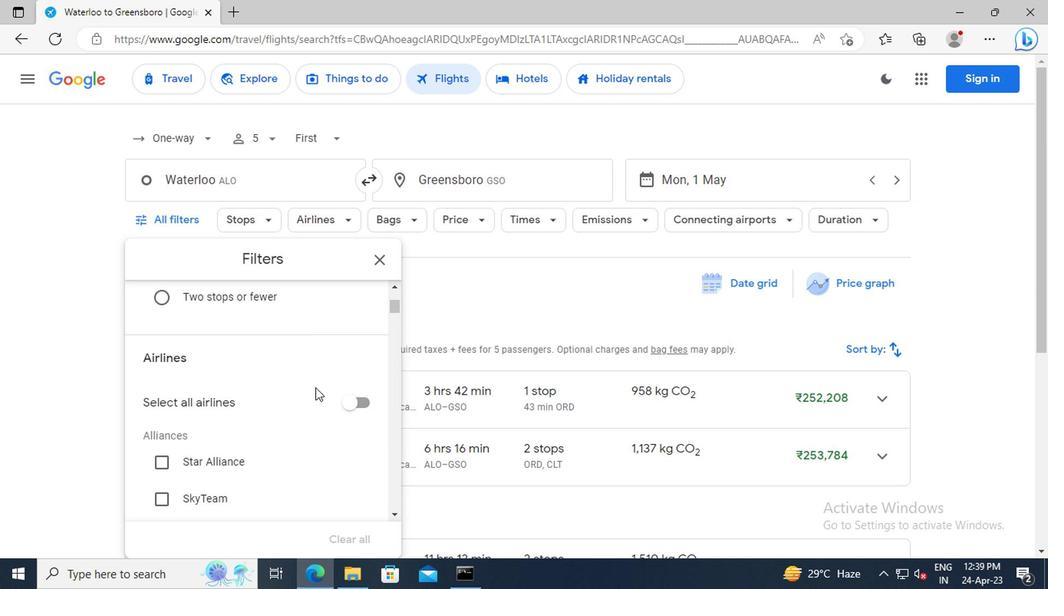 
Action: Mouse scrolled (347, 398) with delta (0, 0)
Screenshot: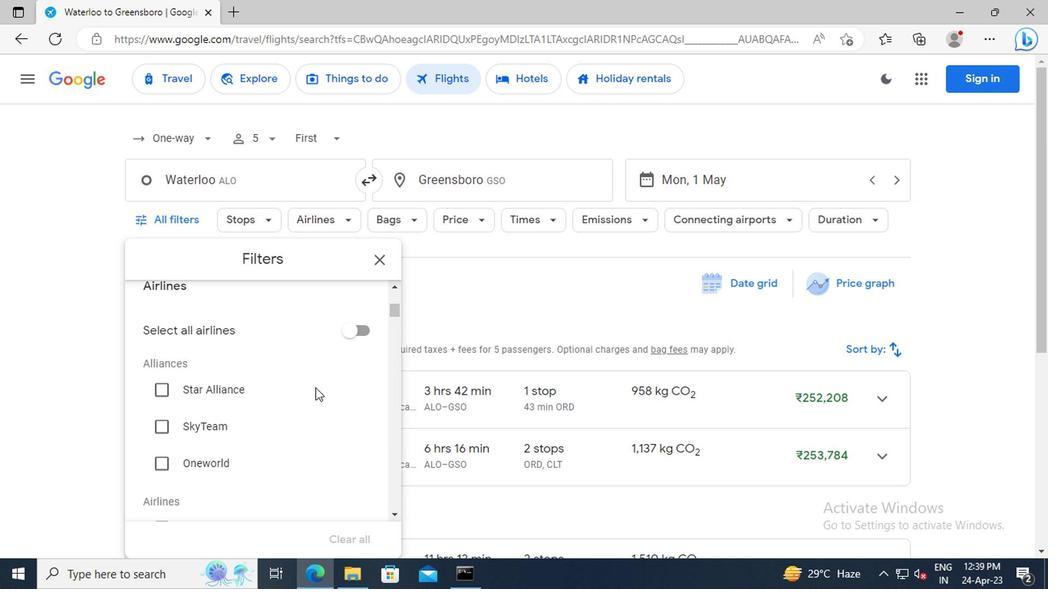 
Action: Mouse scrolled (347, 398) with delta (0, 0)
Screenshot: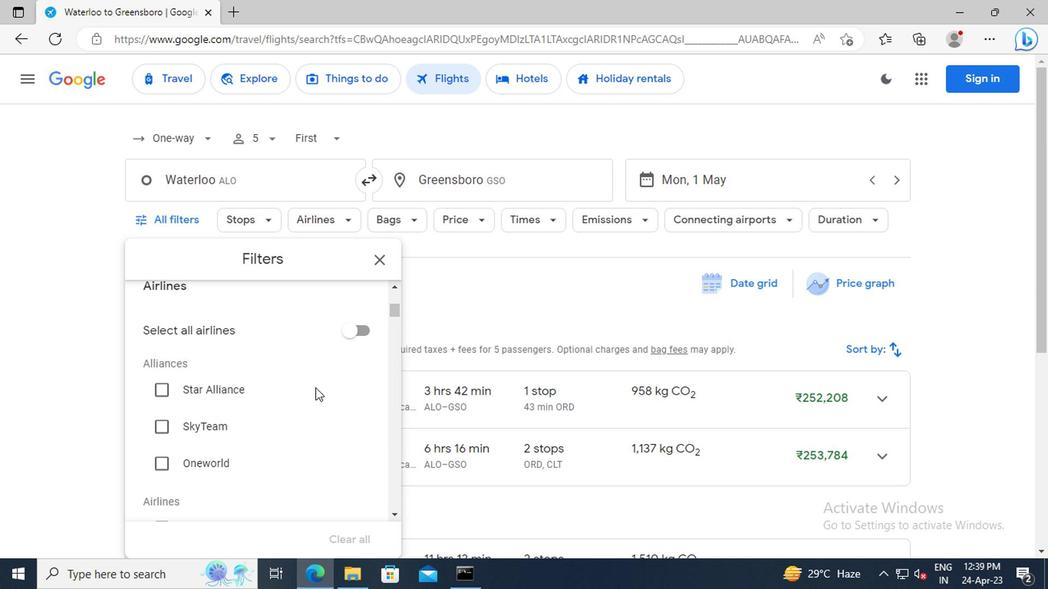 
Action: Mouse scrolled (347, 398) with delta (0, 0)
Screenshot: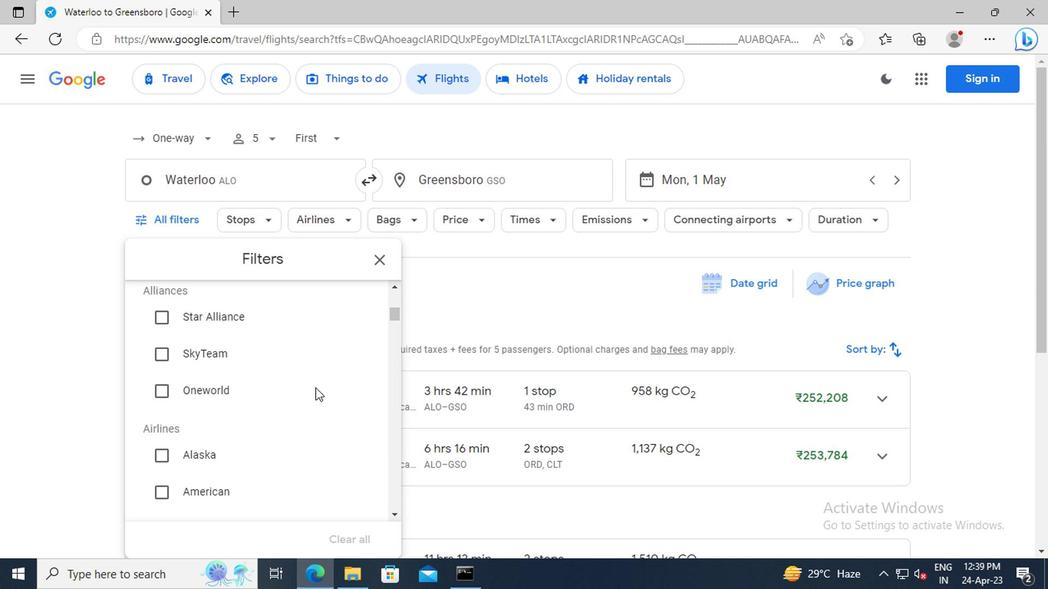 
Action: Mouse moved to (235, 423)
Screenshot: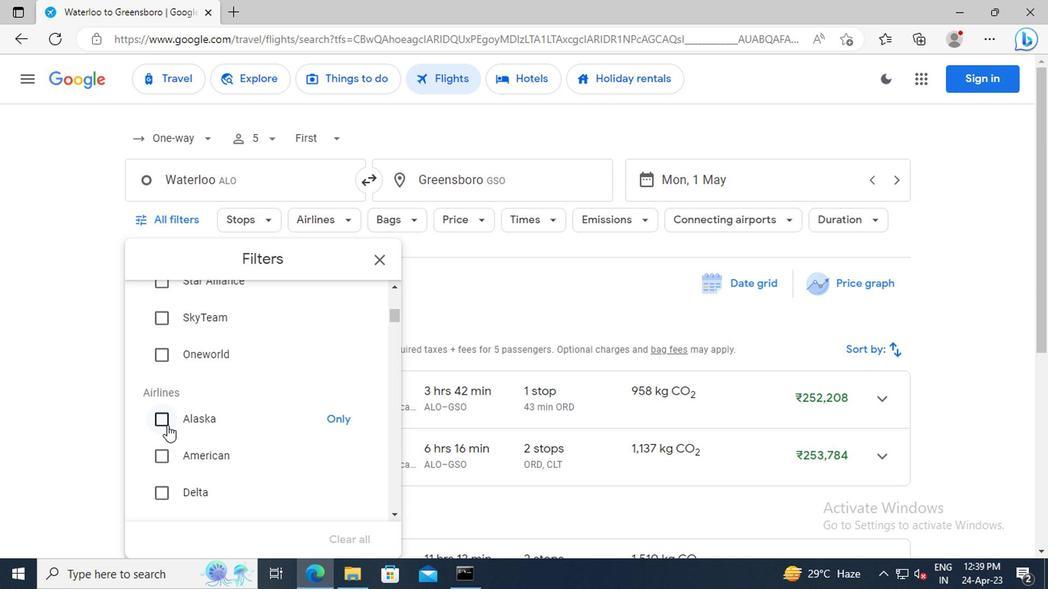 
Action: Mouse pressed left at (235, 423)
Screenshot: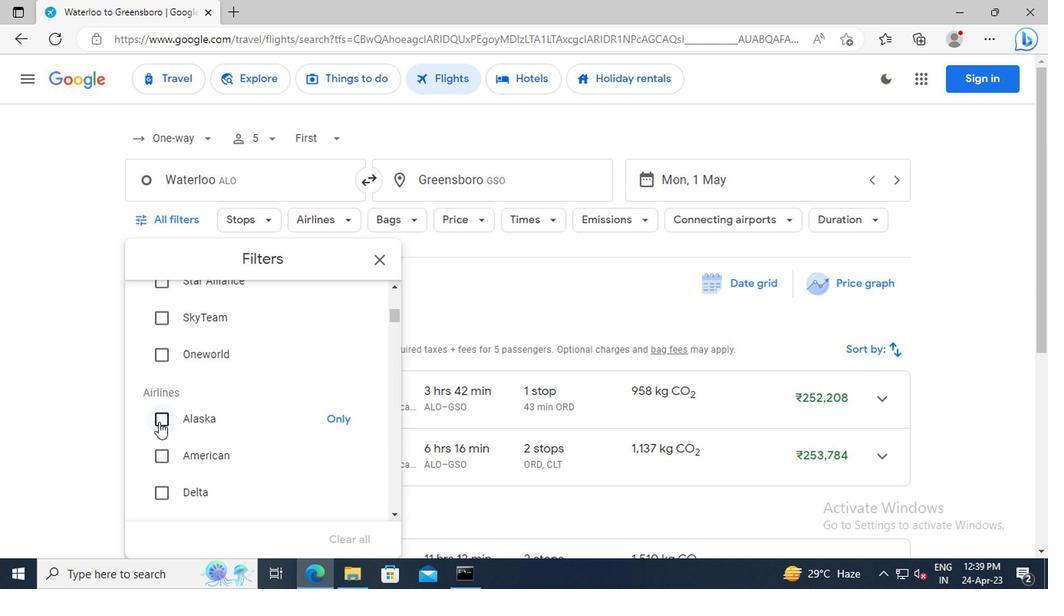 
Action: Mouse moved to (347, 395)
Screenshot: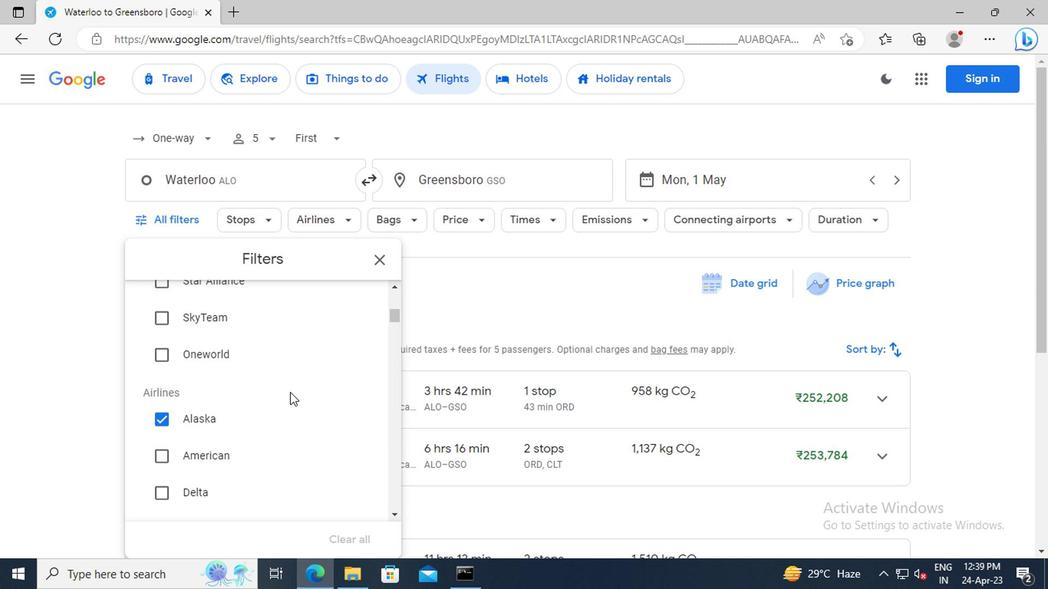 
Action: Mouse scrolled (347, 395) with delta (0, 0)
Screenshot: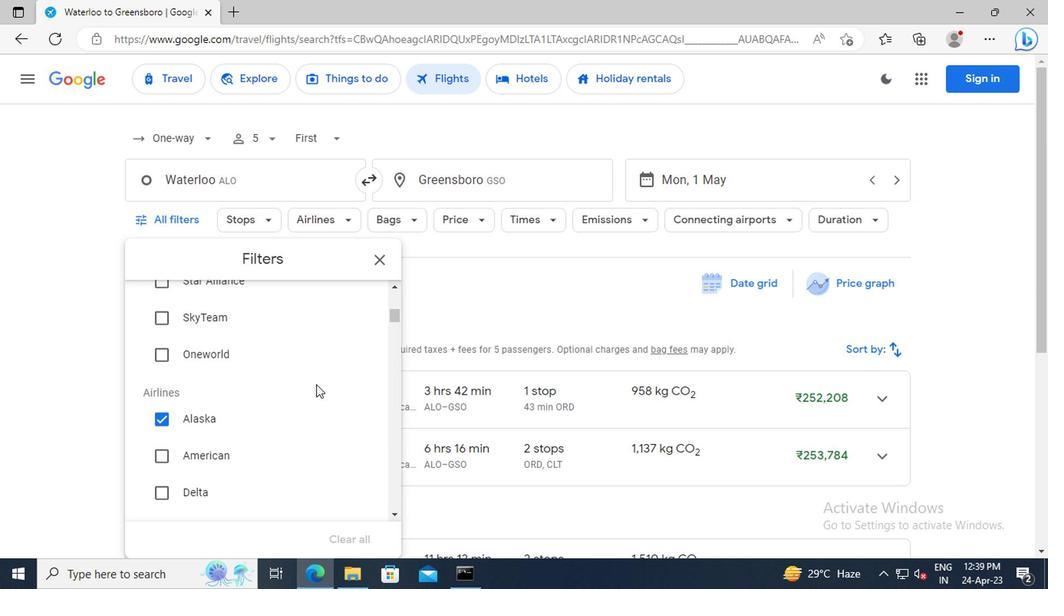 
Action: Mouse scrolled (347, 395) with delta (0, 0)
Screenshot: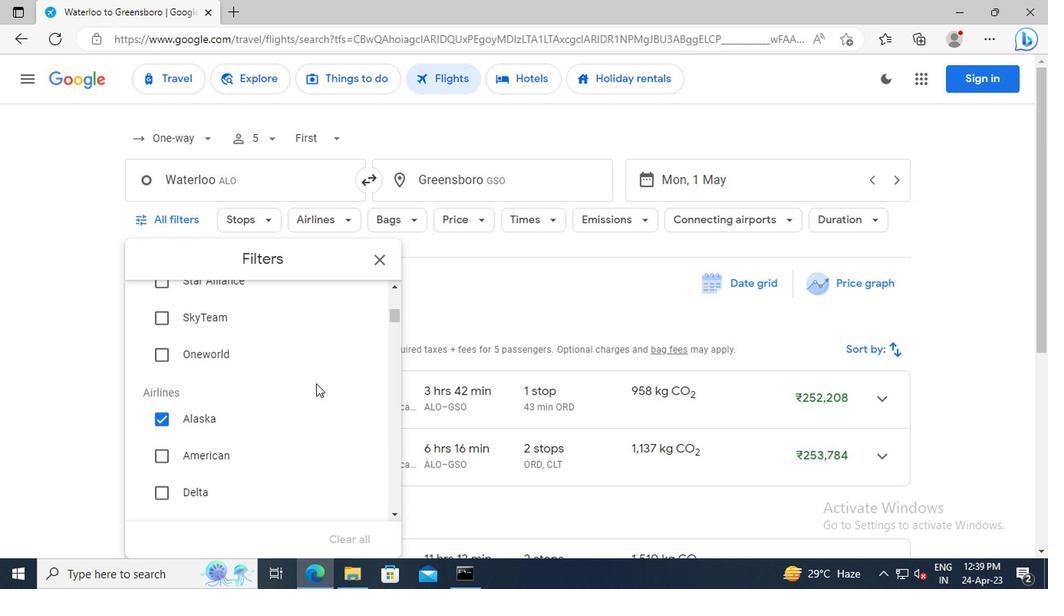 
Action: Mouse scrolled (347, 395) with delta (0, 0)
Screenshot: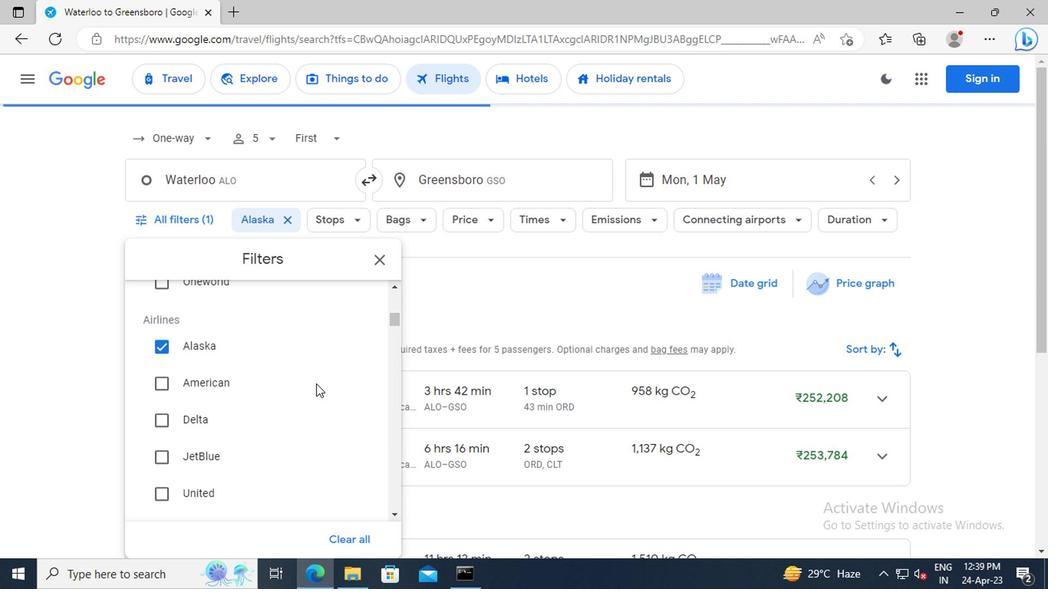 
Action: Mouse scrolled (347, 395) with delta (0, 0)
Screenshot: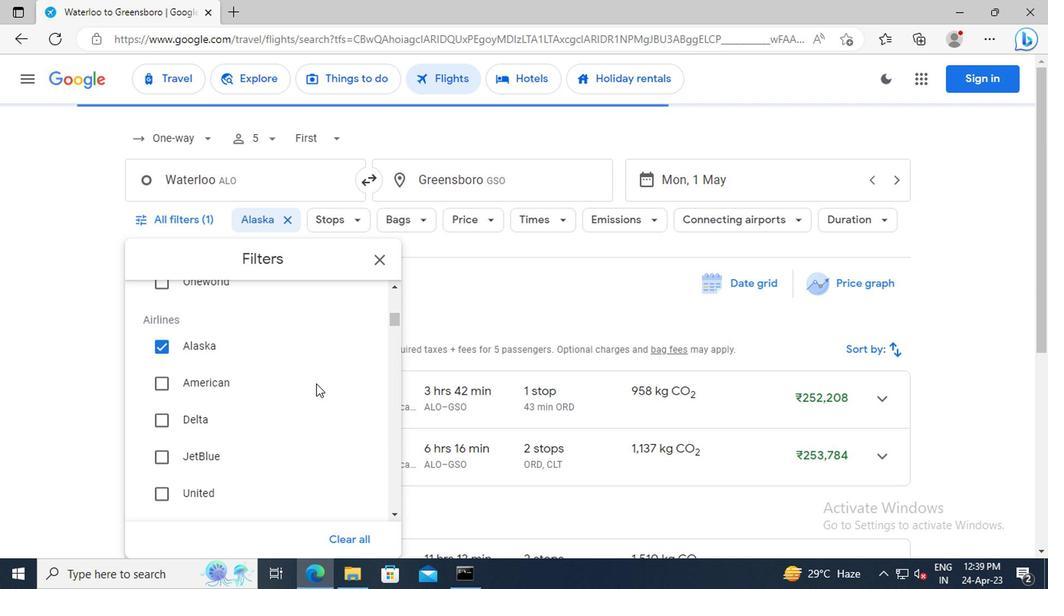 
Action: Mouse scrolled (347, 395) with delta (0, 0)
Screenshot: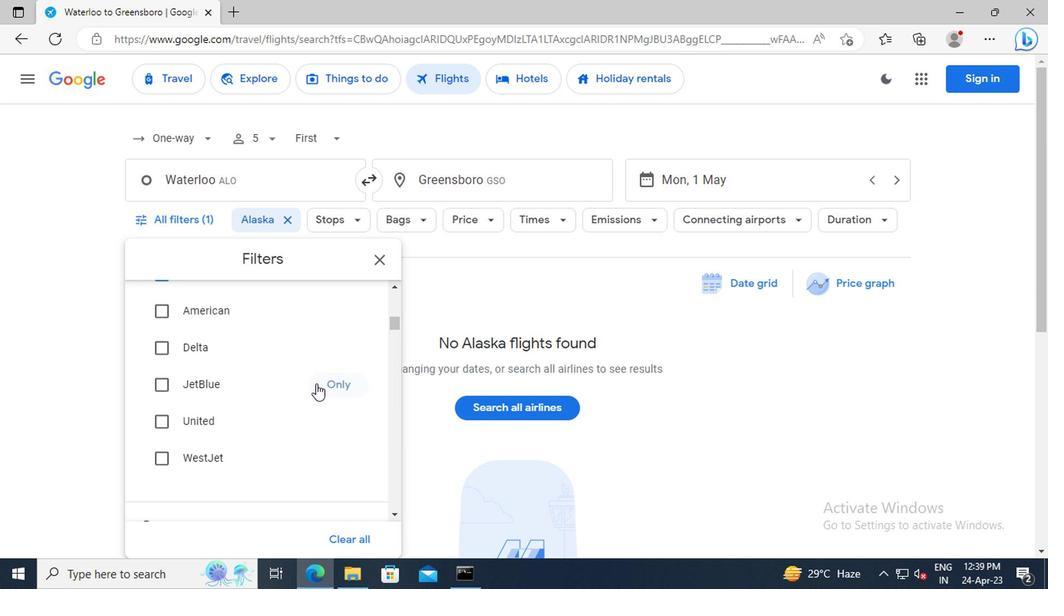 
Action: Mouse scrolled (347, 395) with delta (0, 0)
Screenshot: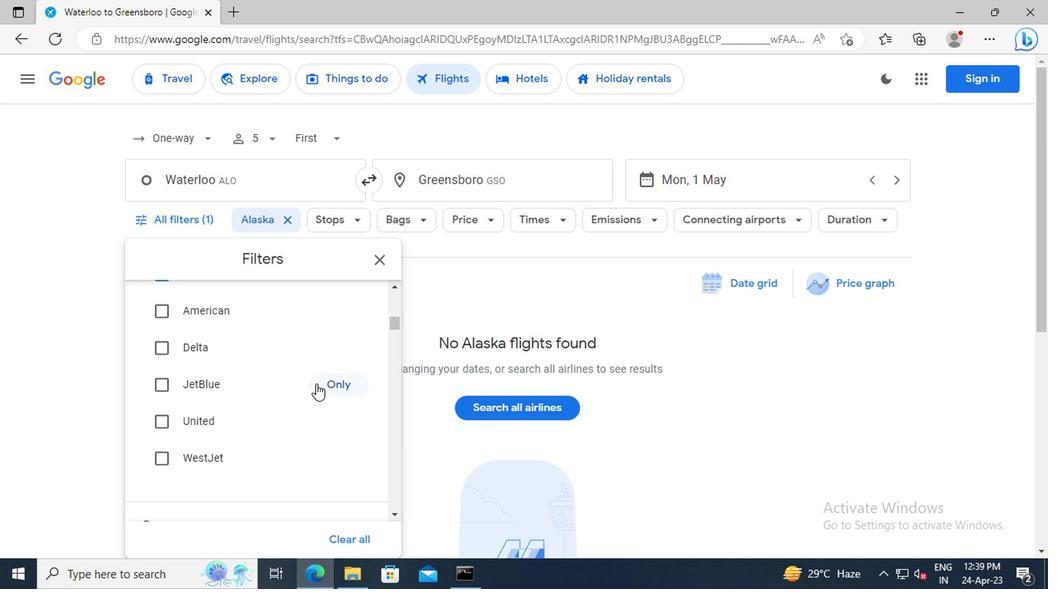 
Action: Mouse scrolled (347, 395) with delta (0, 0)
Screenshot: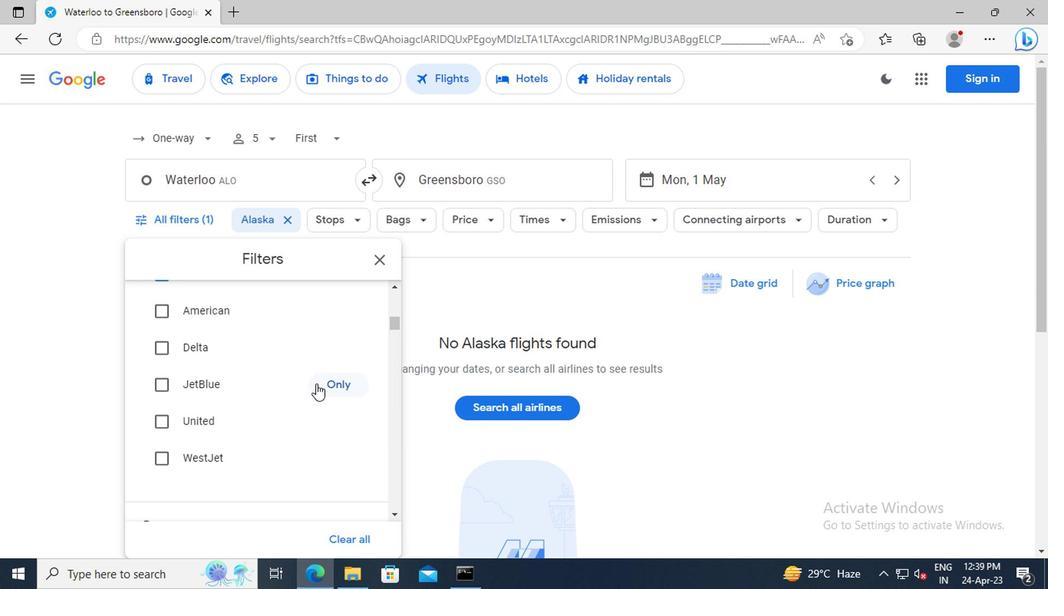 
Action: Mouse scrolled (347, 395) with delta (0, 0)
Screenshot: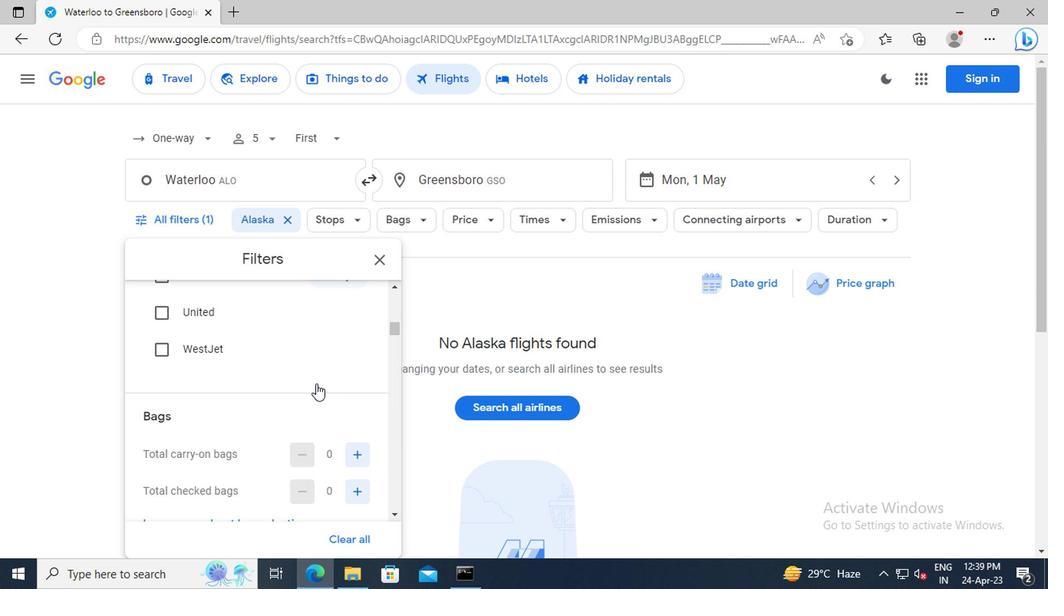 
Action: Mouse scrolled (347, 395) with delta (0, 0)
Screenshot: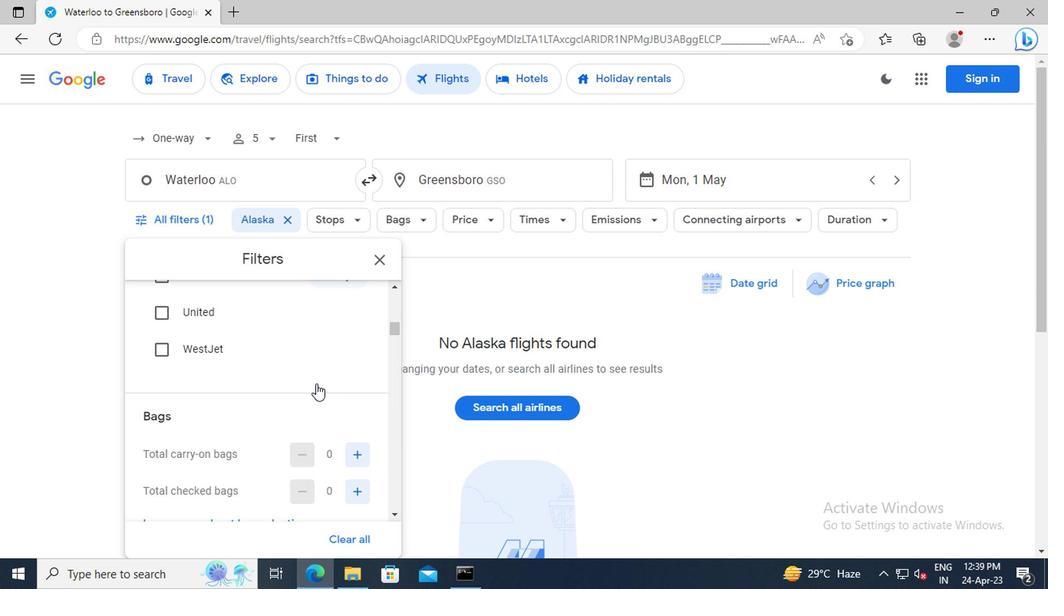 
Action: Mouse moved to (376, 425)
Screenshot: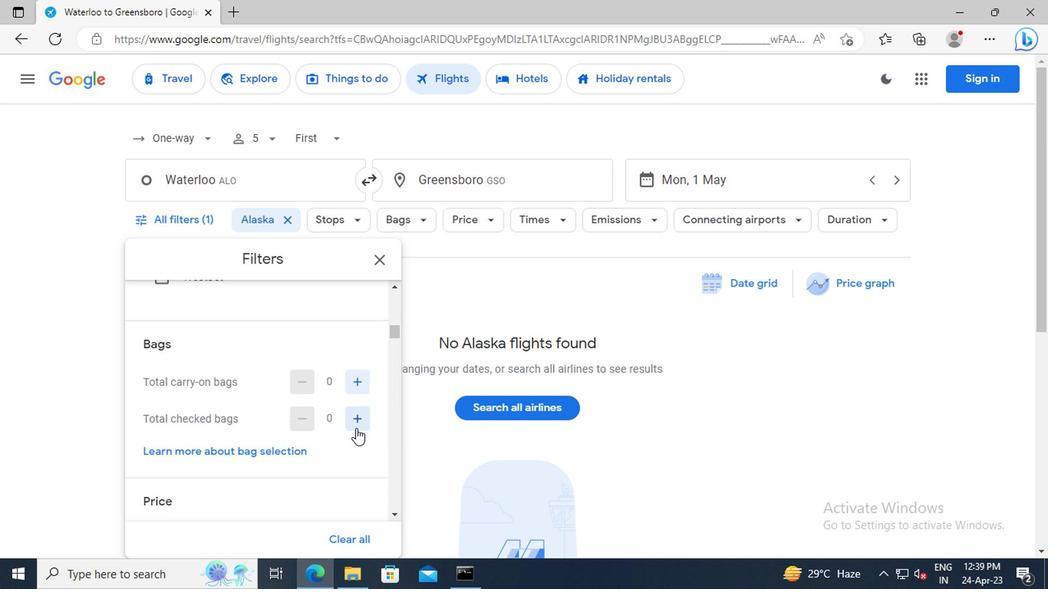 
Action: Mouse pressed left at (376, 425)
Screenshot: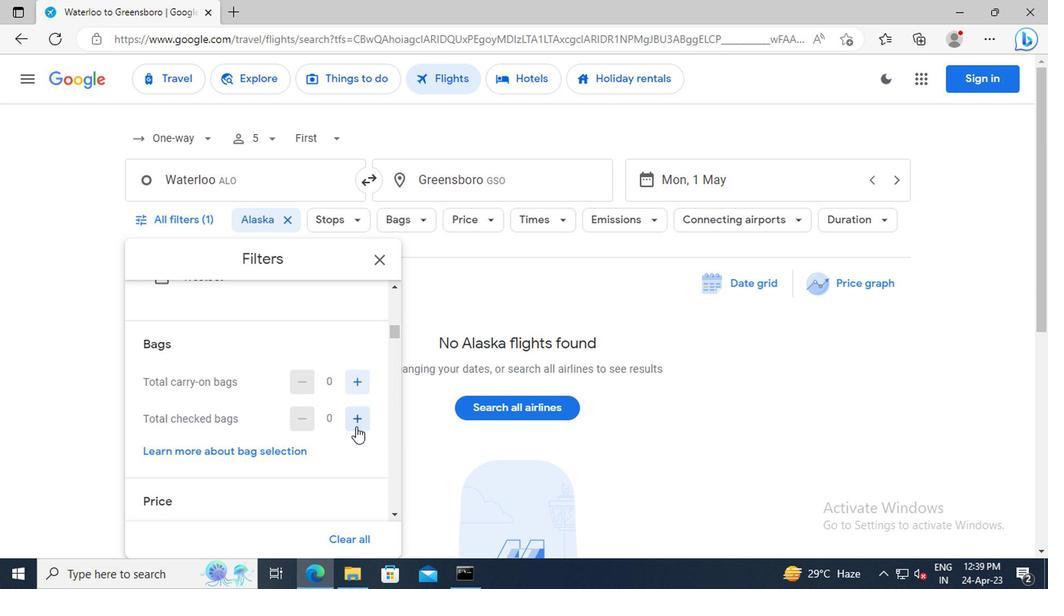 
Action: Mouse pressed left at (376, 425)
Screenshot: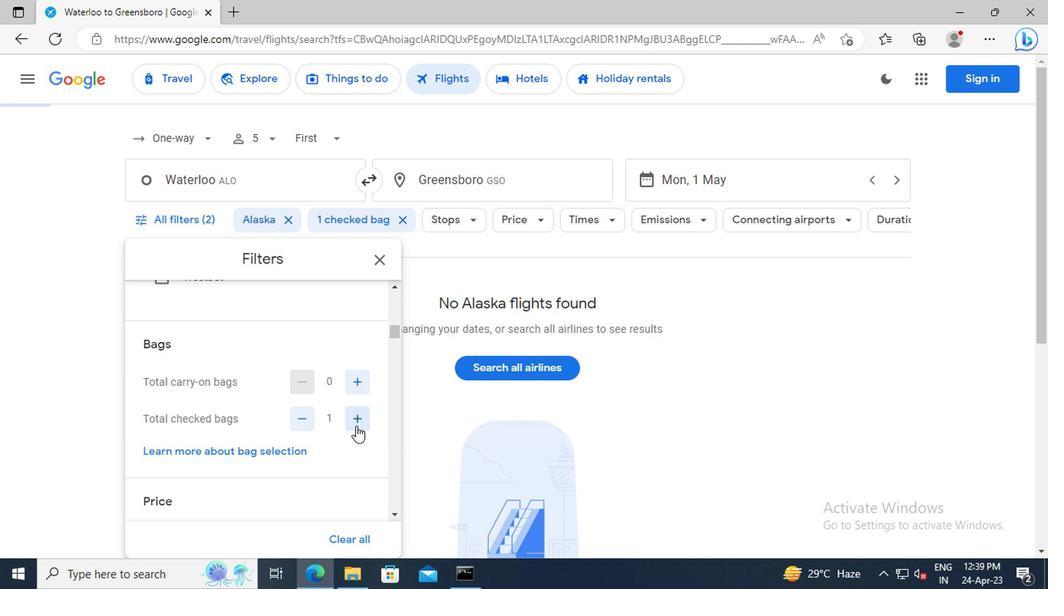 
Action: Mouse pressed left at (376, 425)
Screenshot: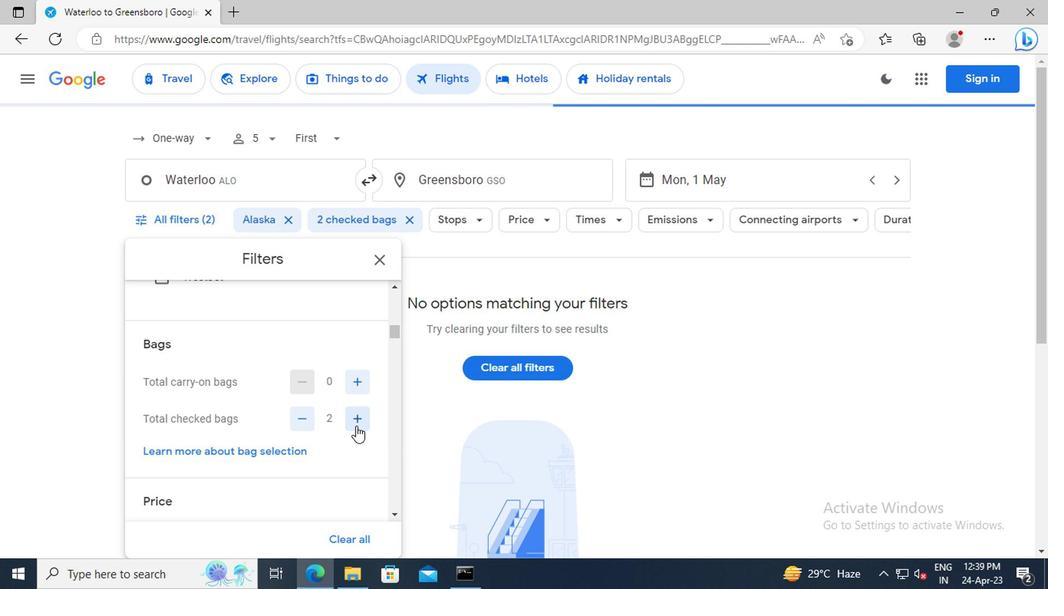 
Action: Mouse moved to (319, 374)
Screenshot: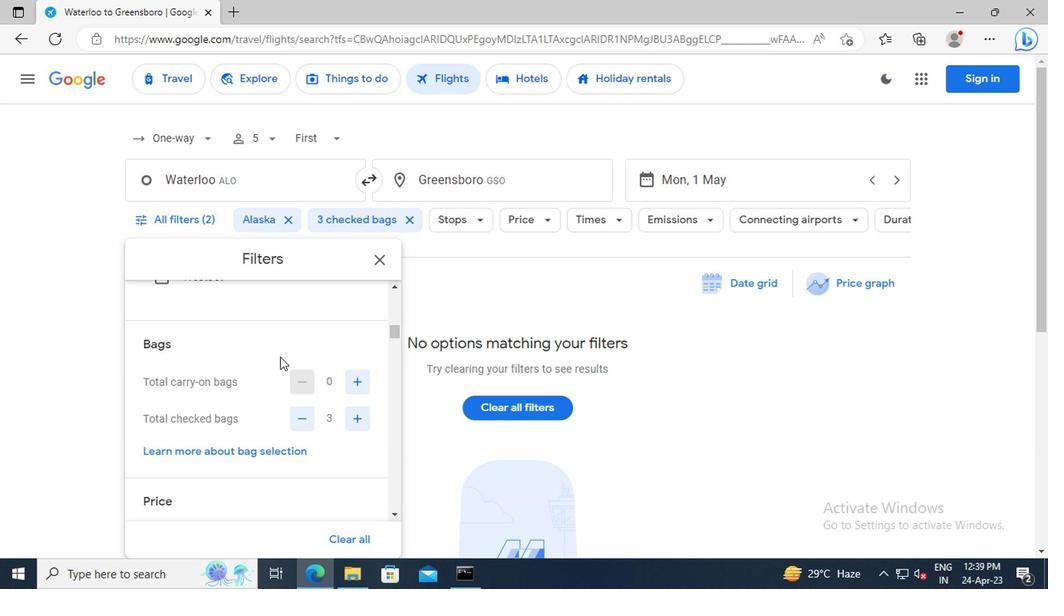 
Action: Mouse scrolled (319, 374) with delta (0, 0)
Screenshot: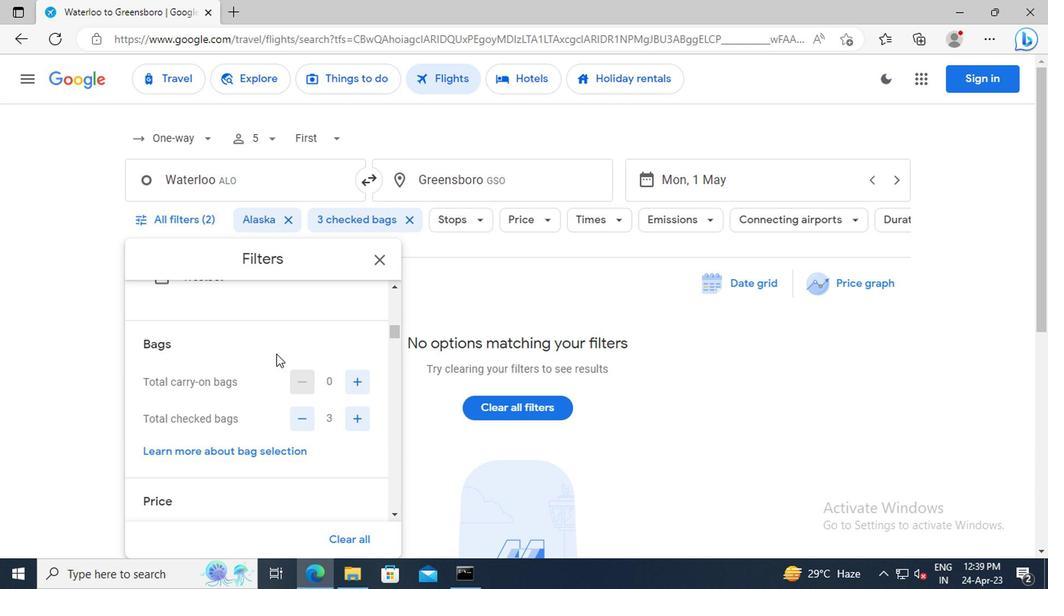 
Action: Mouse scrolled (319, 374) with delta (0, 0)
Screenshot: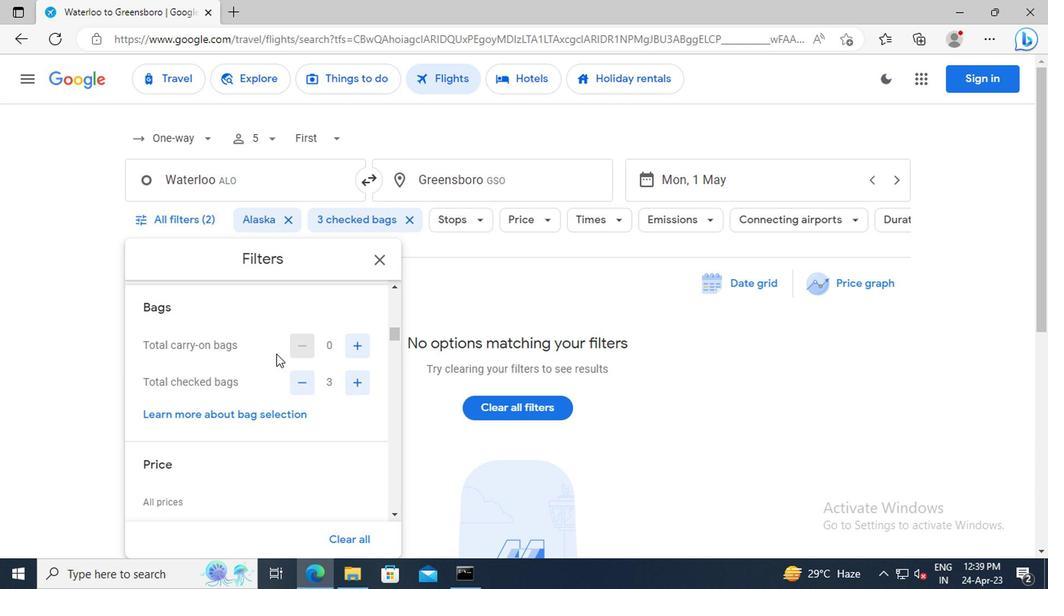
Action: Mouse scrolled (319, 374) with delta (0, 0)
Screenshot: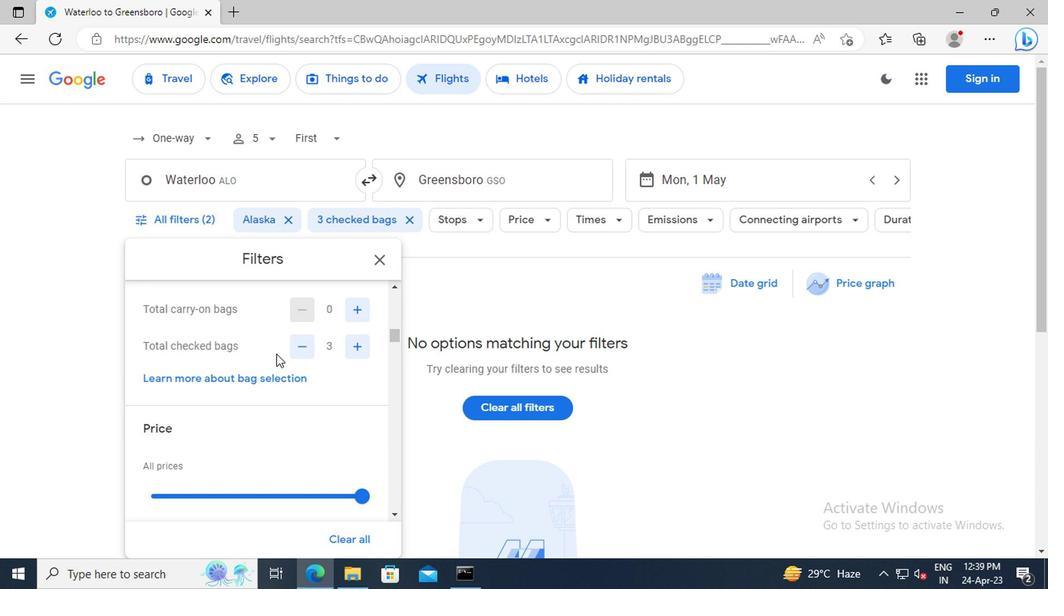 
Action: Mouse scrolled (319, 374) with delta (0, 0)
Screenshot: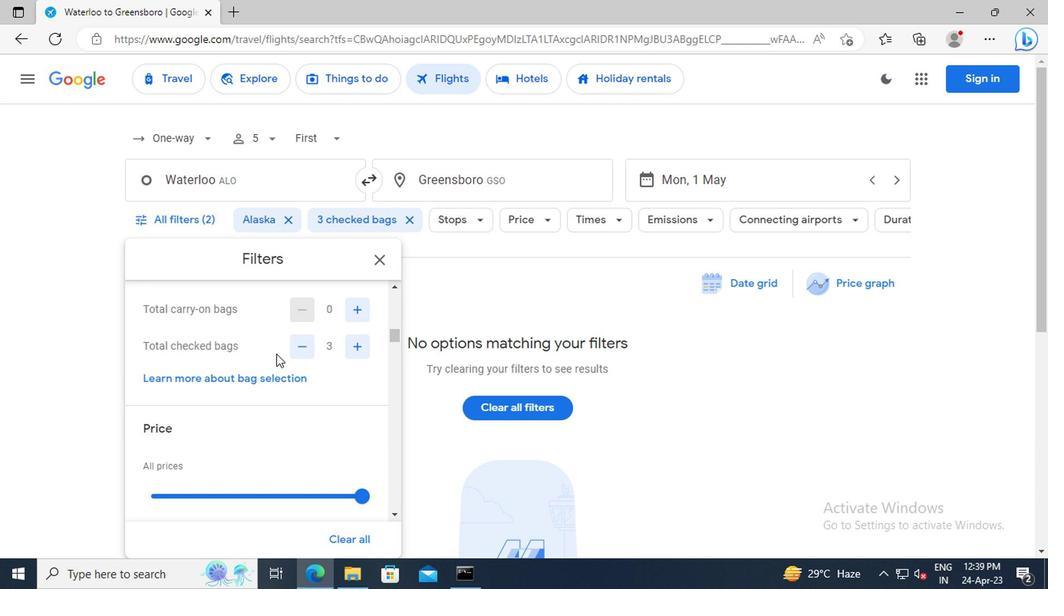 
Action: Mouse moved to (379, 422)
Screenshot: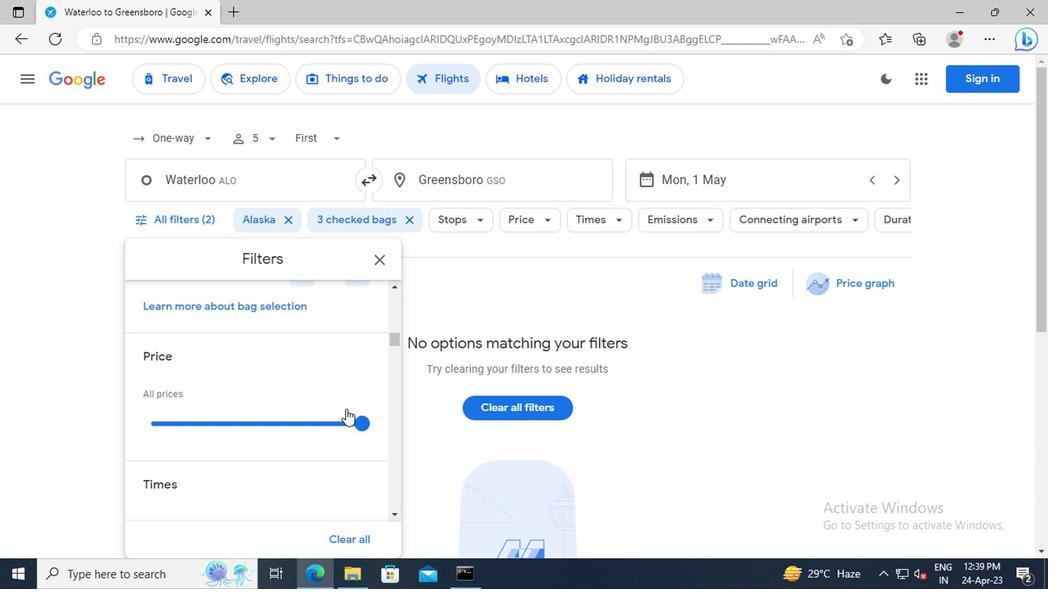 
Action: Mouse pressed left at (379, 422)
Screenshot: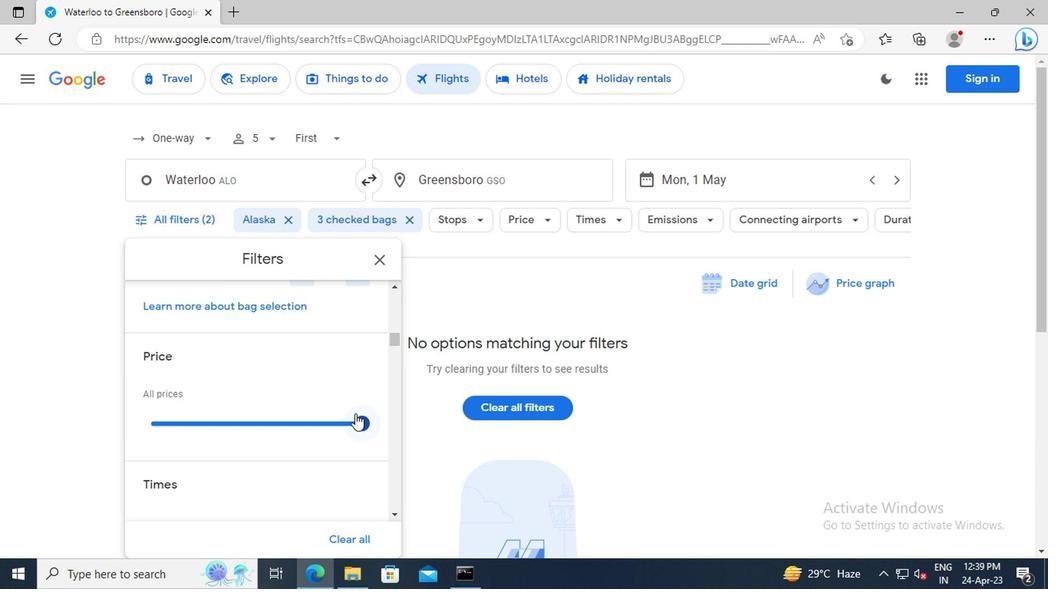 
Action: Mouse moved to (349, 392)
Screenshot: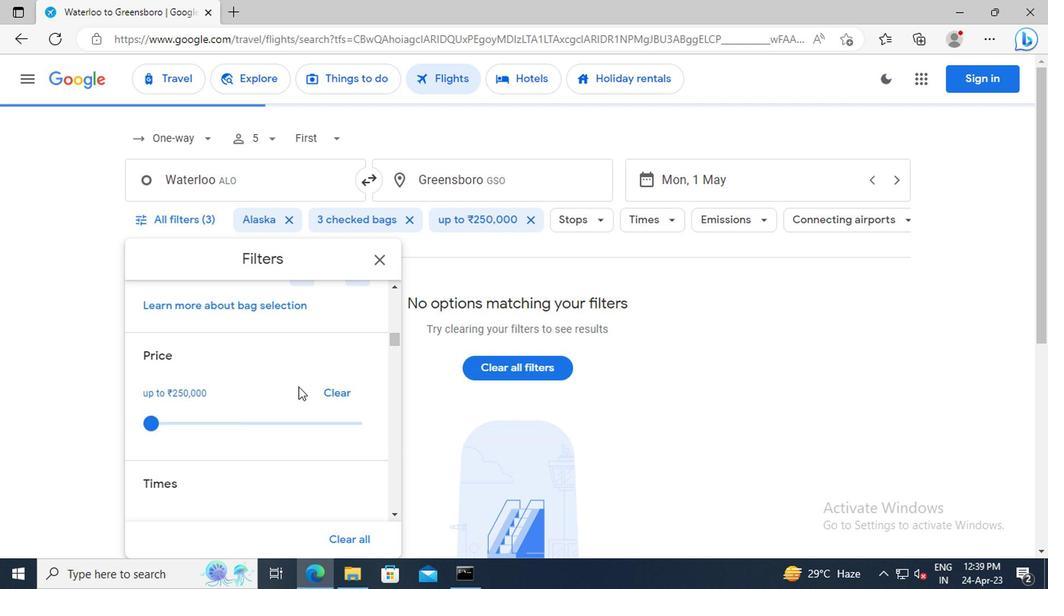 
Action: Mouse scrolled (349, 392) with delta (0, 0)
Screenshot: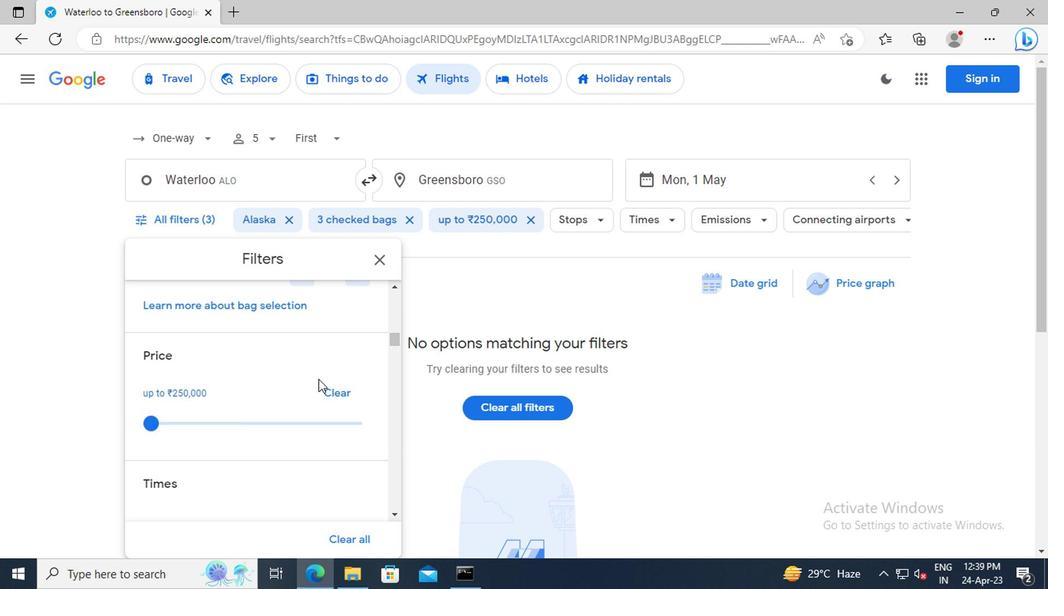 
Action: Mouse scrolled (349, 392) with delta (0, 0)
Screenshot: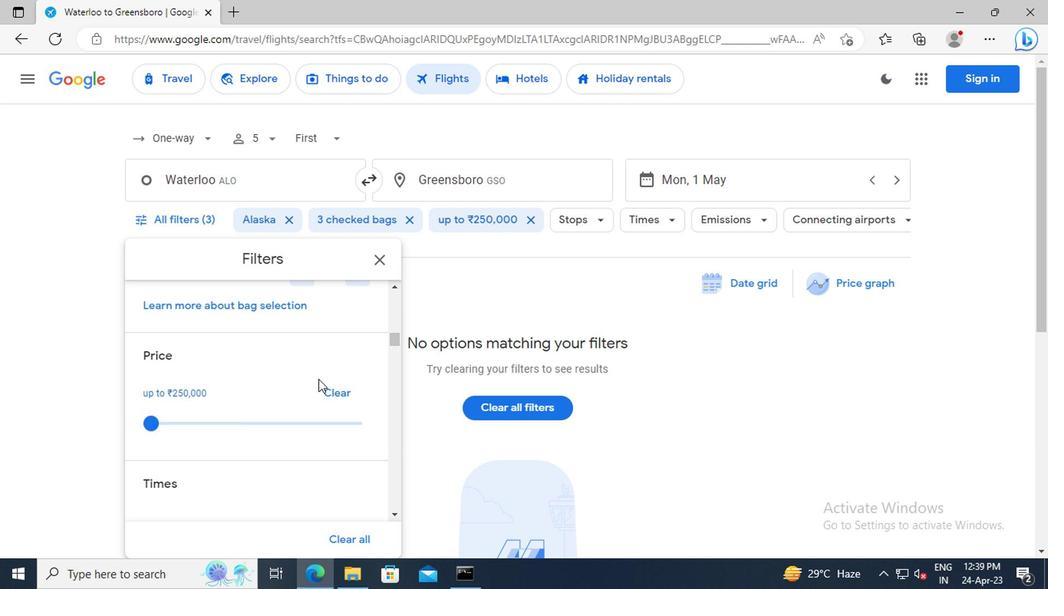 
Action: Mouse scrolled (349, 392) with delta (0, 0)
Screenshot: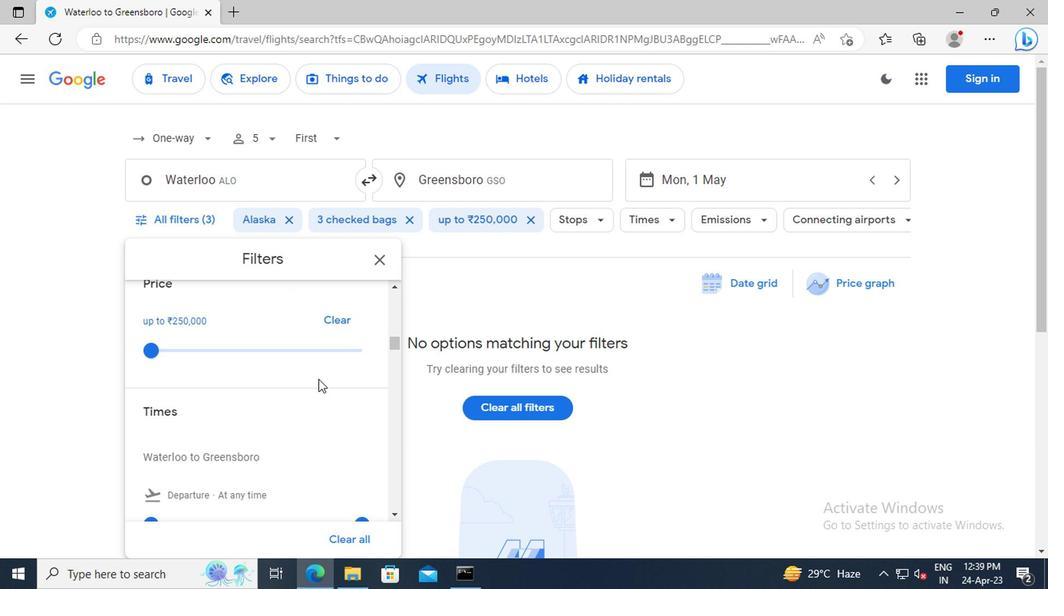 
Action: Mouse scrolled (349, 392) with delta (0, 0)
Screenshot: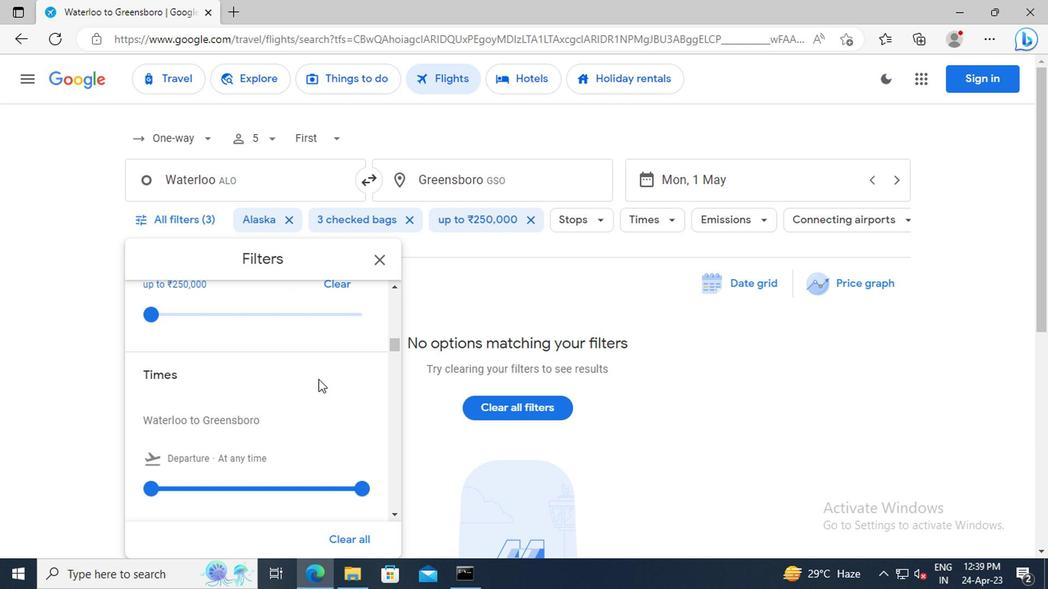 
Action: Mouse scrolled (349, 392) with delta (0, 0)
Screenshot: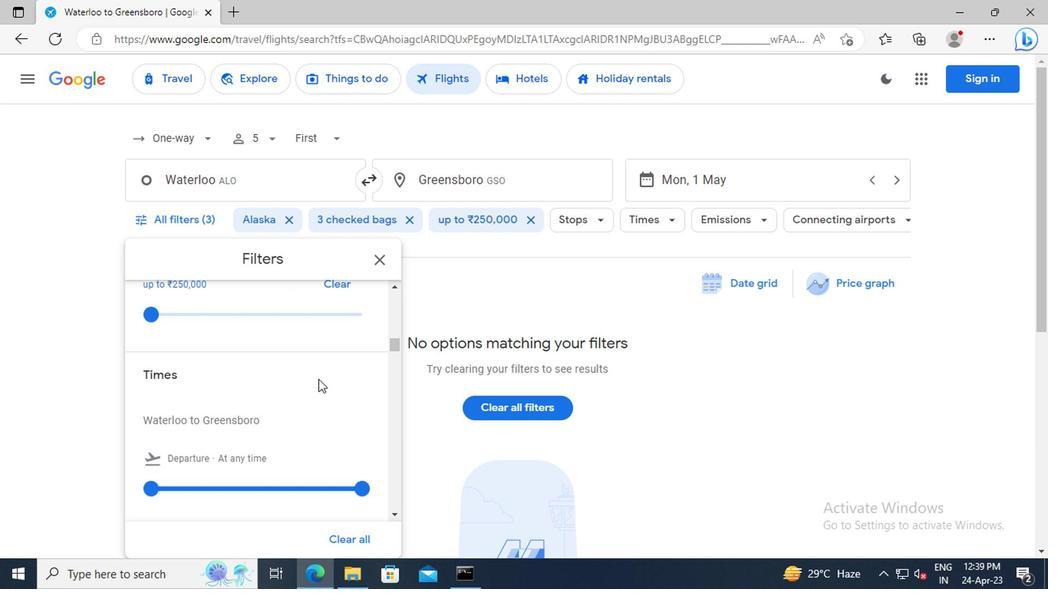 
Action: Mouse moved to (228, 422)
Screenshot: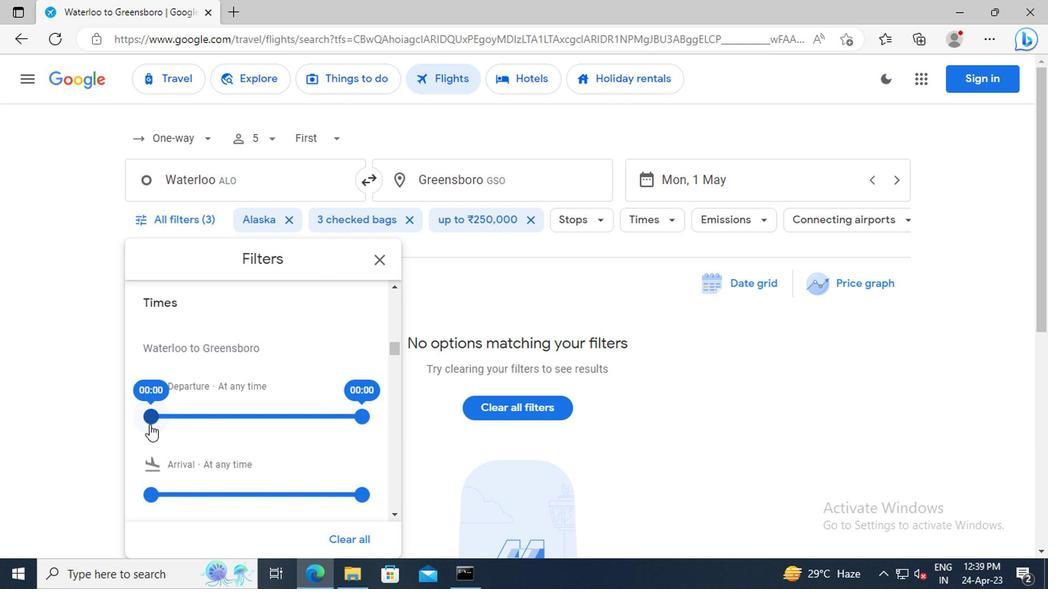 
Action: Mouse pressed left at (228, 422)
Screenshot: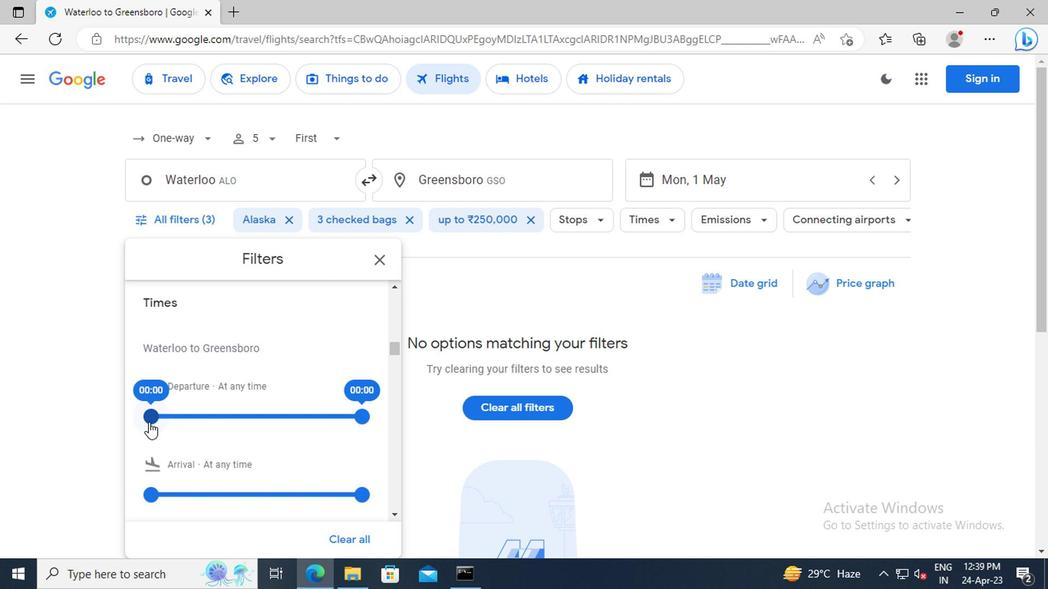 
Action: Mouse moved to (379, 421)
Screenshot: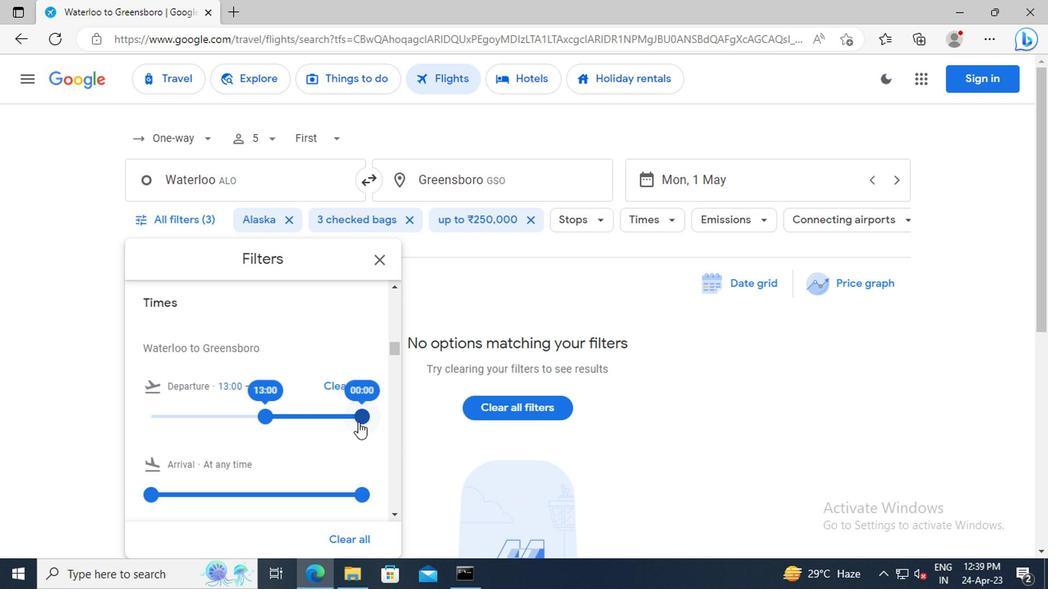 
Action: Mouse pressed left at (379, 421)
Screenshot: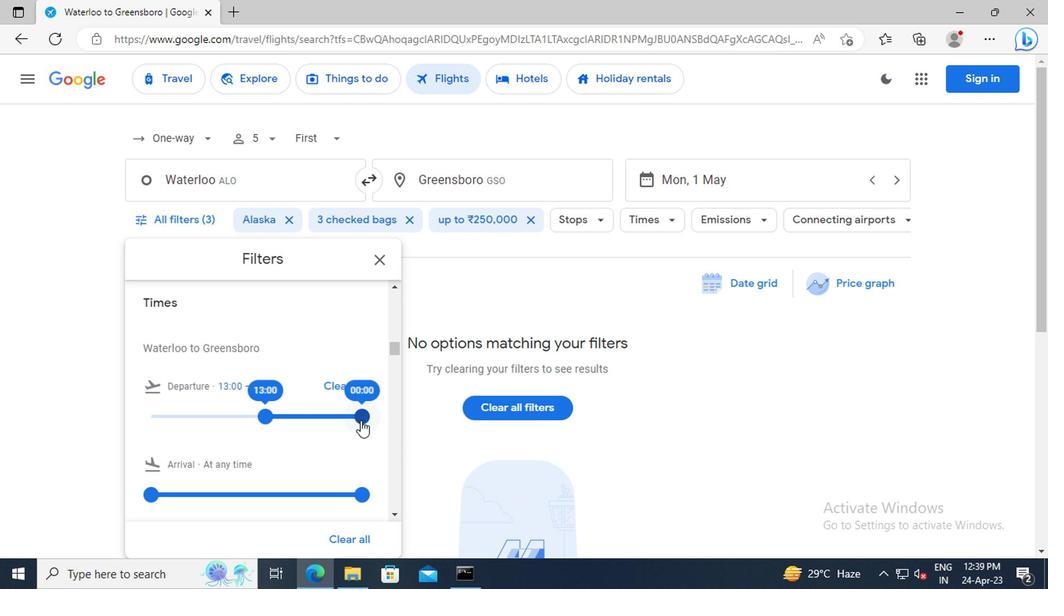 
Action: Mouse moved to (393, 307)
Screenshot: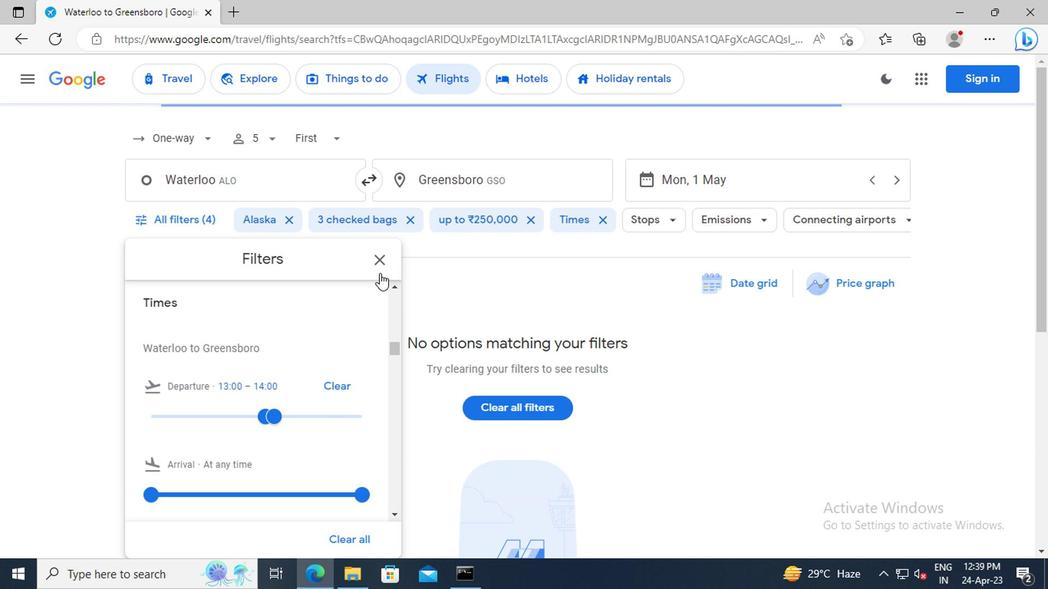 
Action: Mouse pressed left at (393, 307)
Screenshot: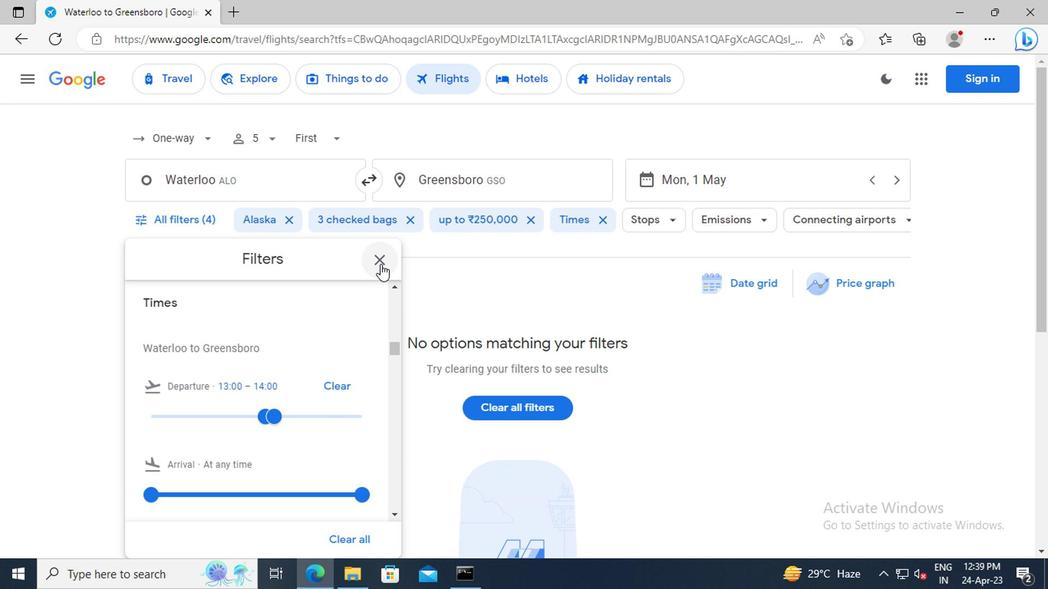 
Action: Mouse moved to (404, 347)
Screenshot: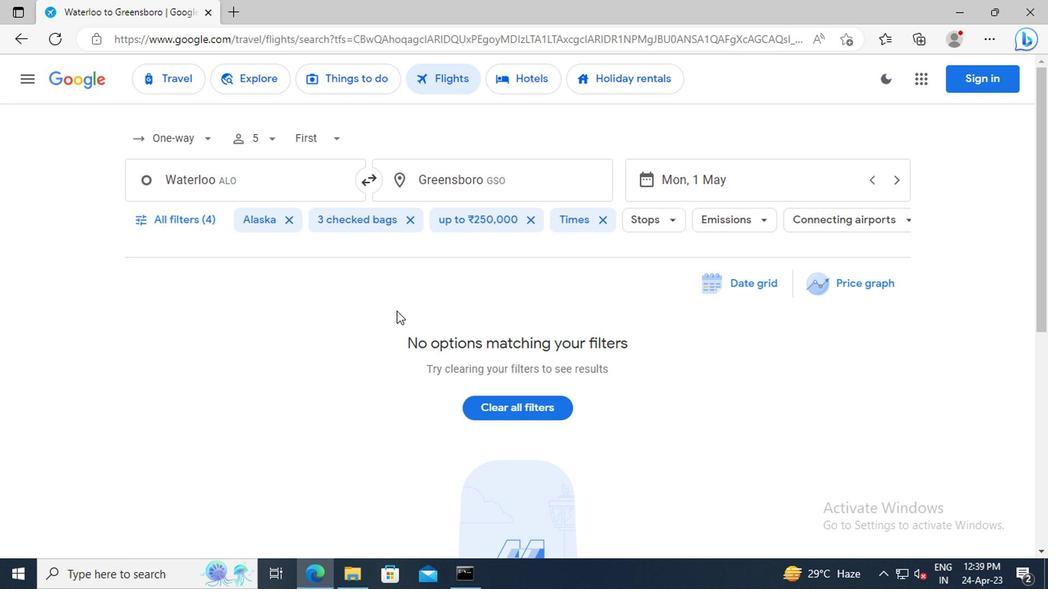 
